 Task: Look for space in Balapulang, Indonesia from 1st August, 2023 to 5th August, 2023 for 3 adults, 1 child in price range Rs.13000 to Rs.20000. Place can be entire place with 2 bedrooms having 3 beds and 2 bathrooms. Property type can be flatguest house, hotel. Booking option can be shelf check-in. Required host language is English.
Action: Mouse moved to (472, 74)
Screenshot: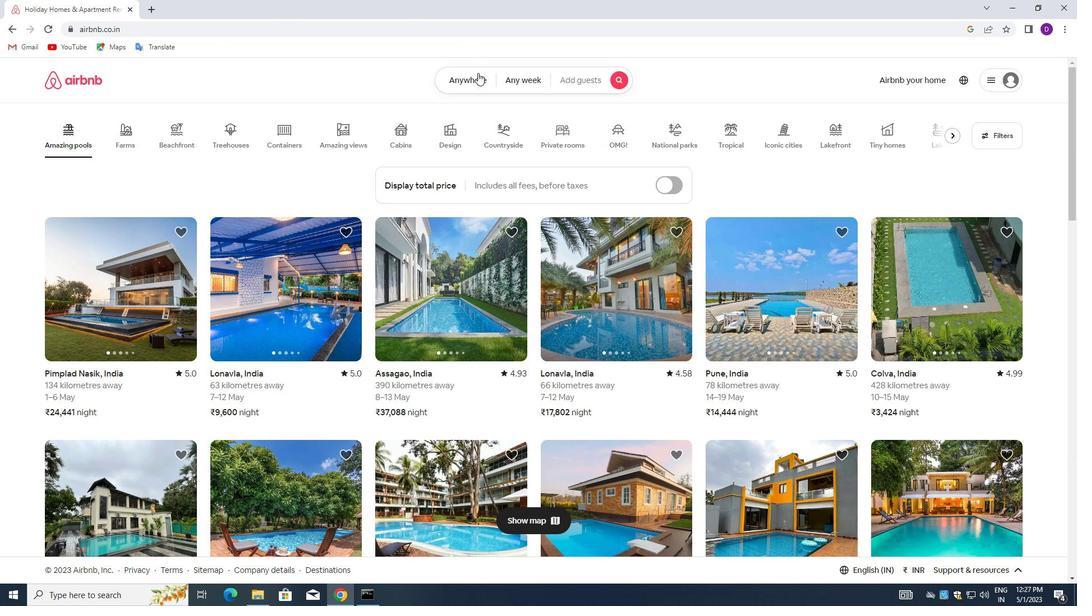 
Action: Mouse pressed left at (472, 74)
Screenshot: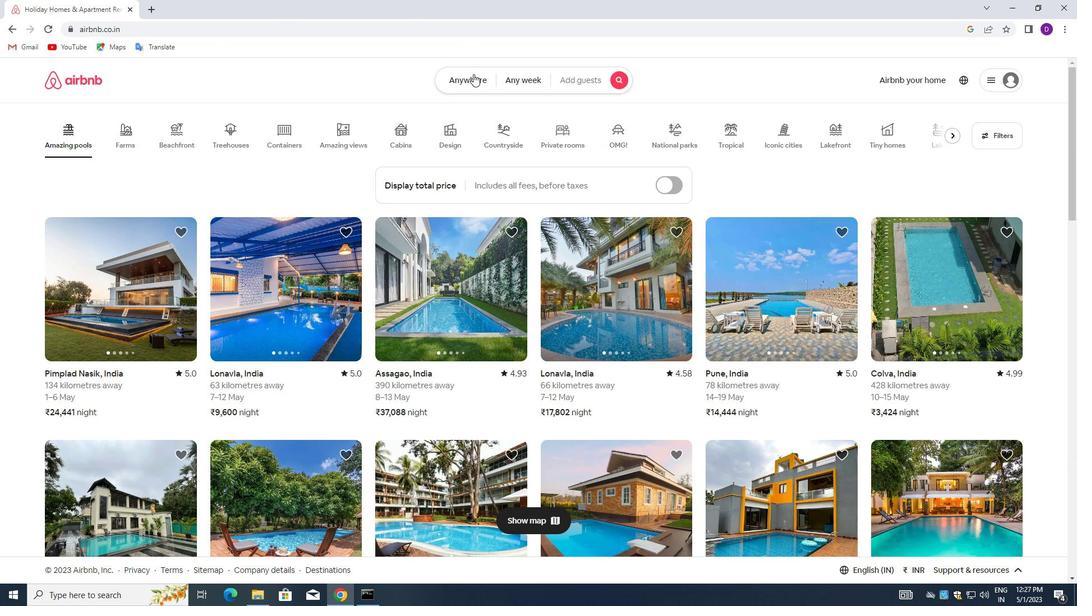 
Action: Mouse moved to (362, 128)
Screenshot: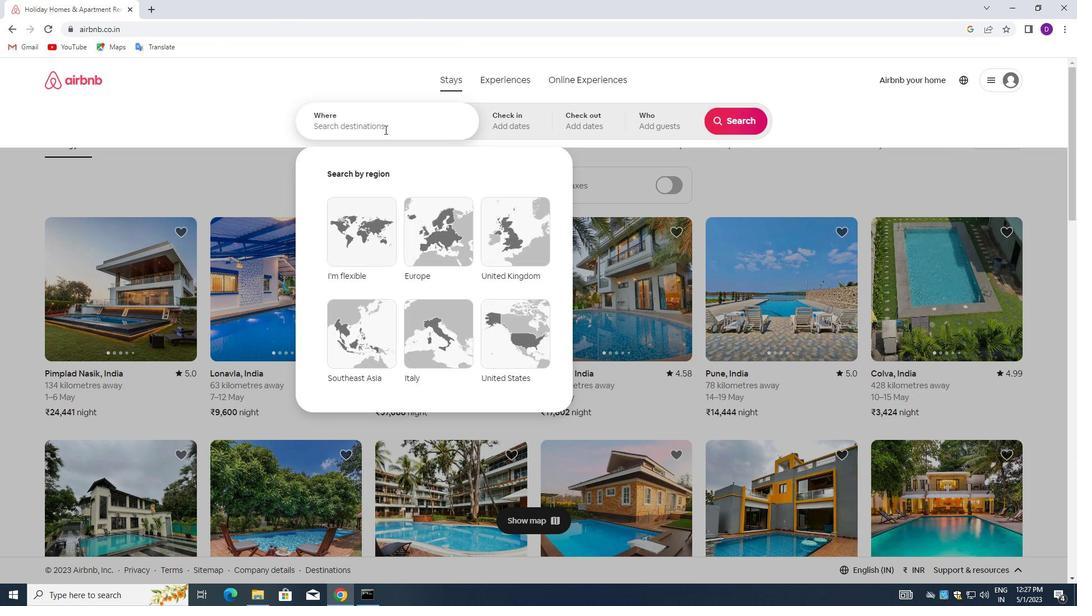 
Action: Mouse pressed left at (362, 128)
Screenshot: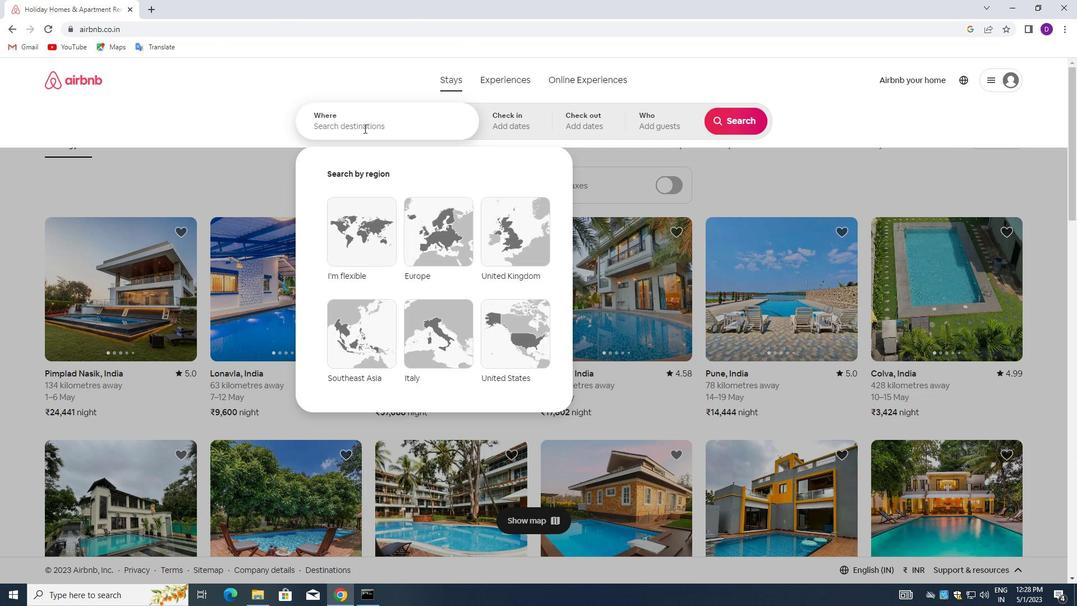 
Action: Key pressed <Key.shift>BALAPULANG,<Key.space><Key.shift>INDONESIA<Key.enter>
Screenshot: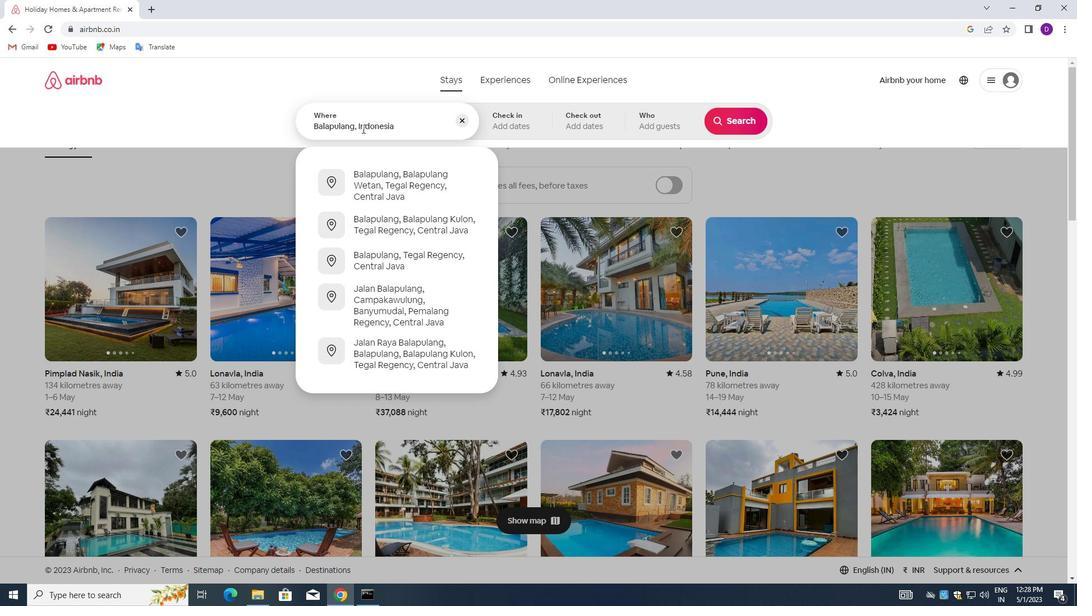 
Action: Mouse moved to (731, 212)
Screenshot: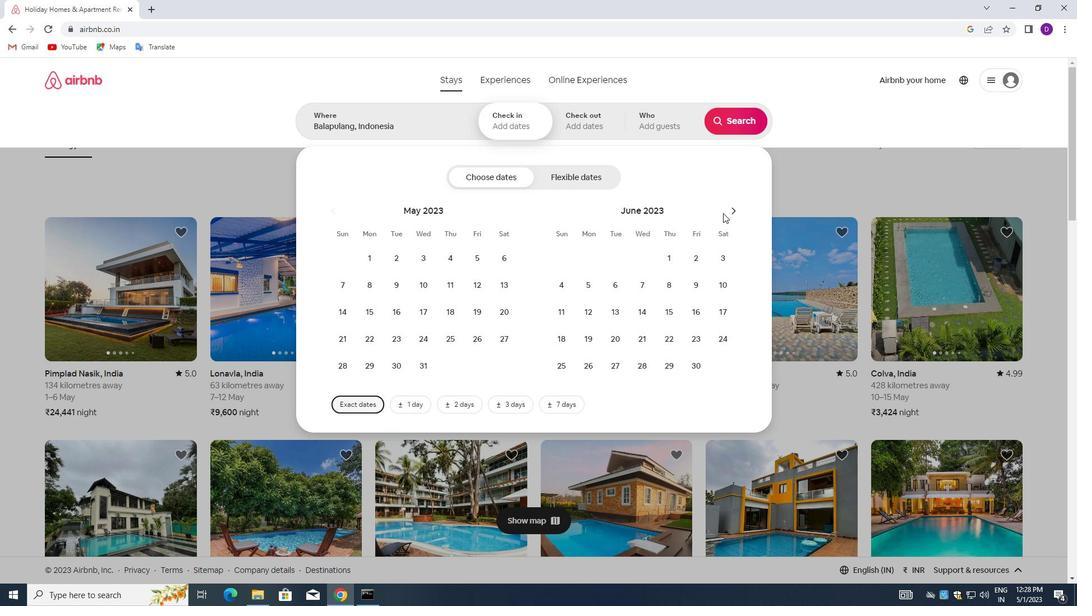 
Action: Mouse pressed left at (731, 212)
Screenshot: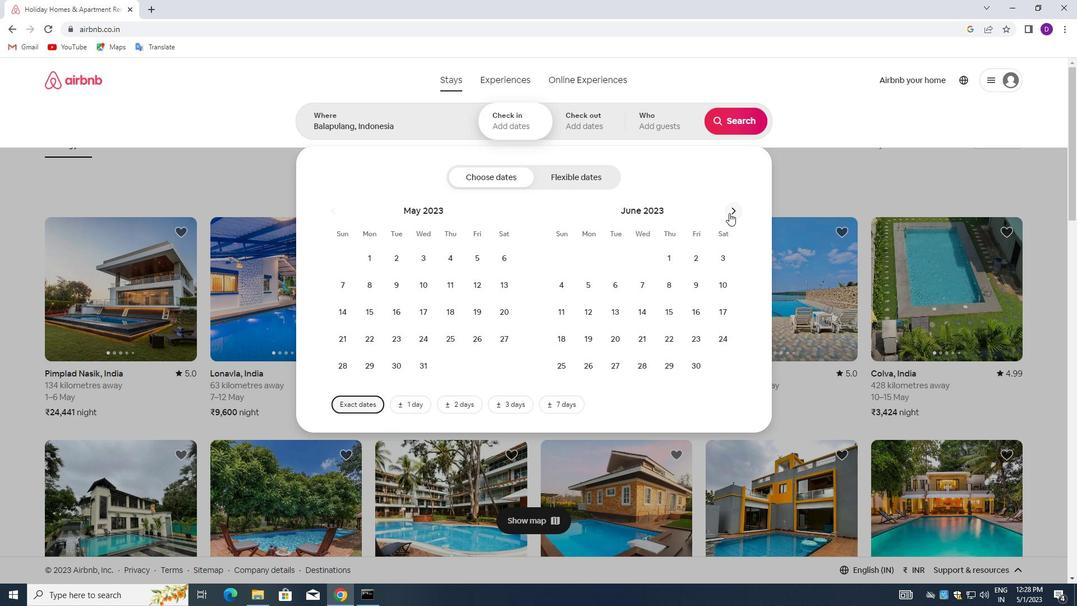 
Action: Mouse moved to (732, 212)
Screenshot: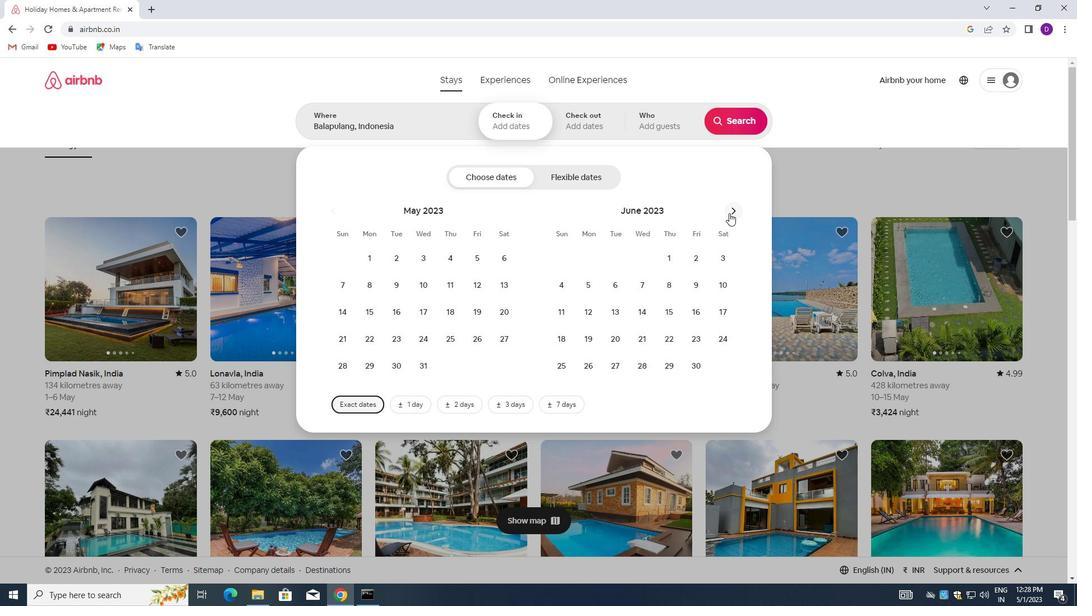 
Action: Mouse pressed left at (732, 212)
Screenshot: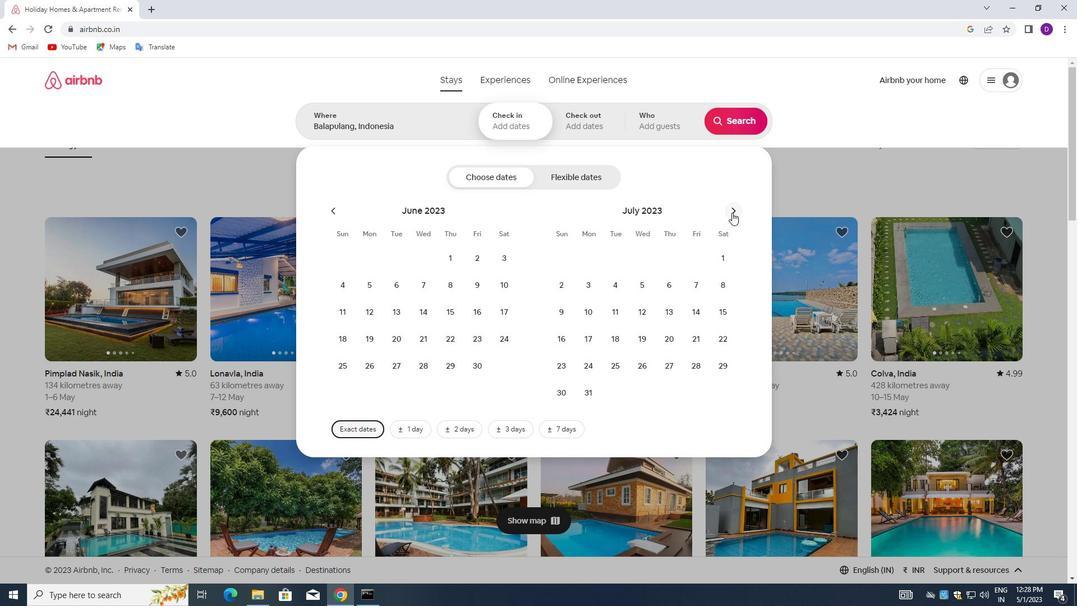 
Action: Mouse moved to (620, 254)
Screenshot: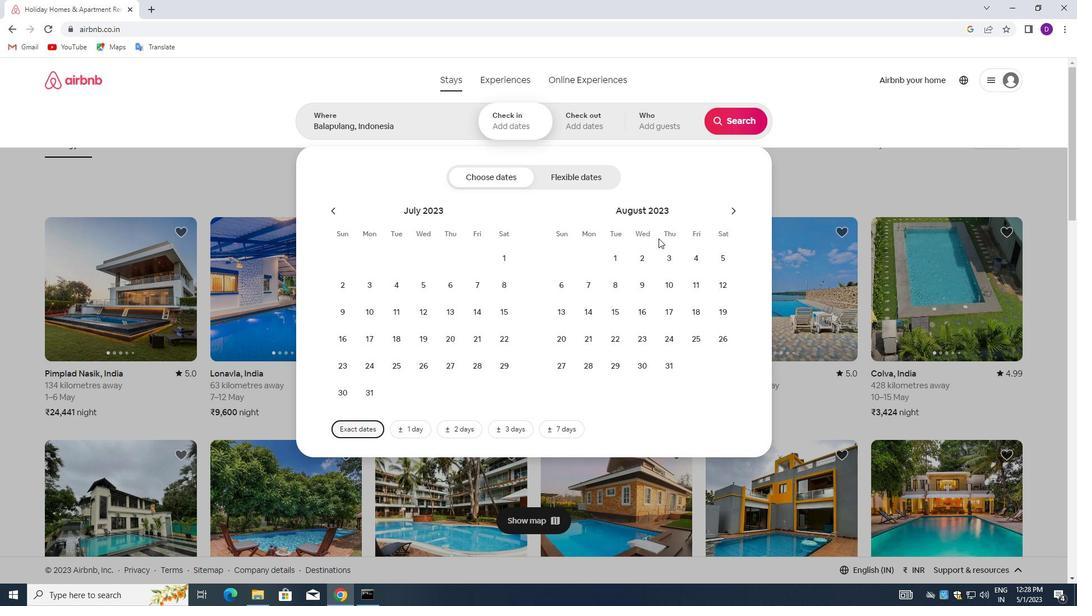 
Action: Mouse pressed left at (620, 254)
Screenshot: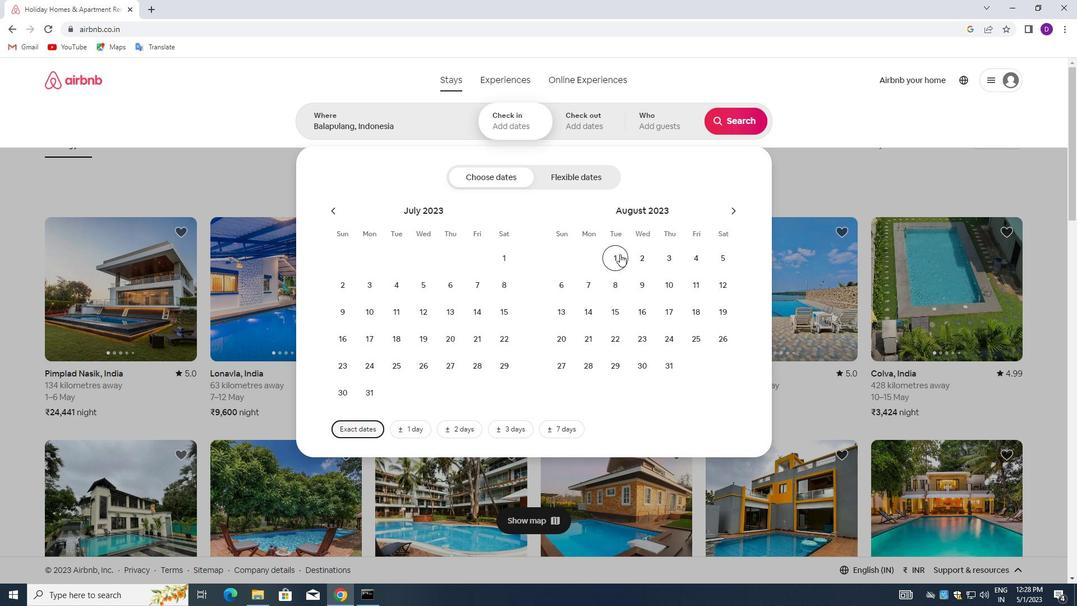 
Action: Mouse moved to (715, 259)
Screenshot: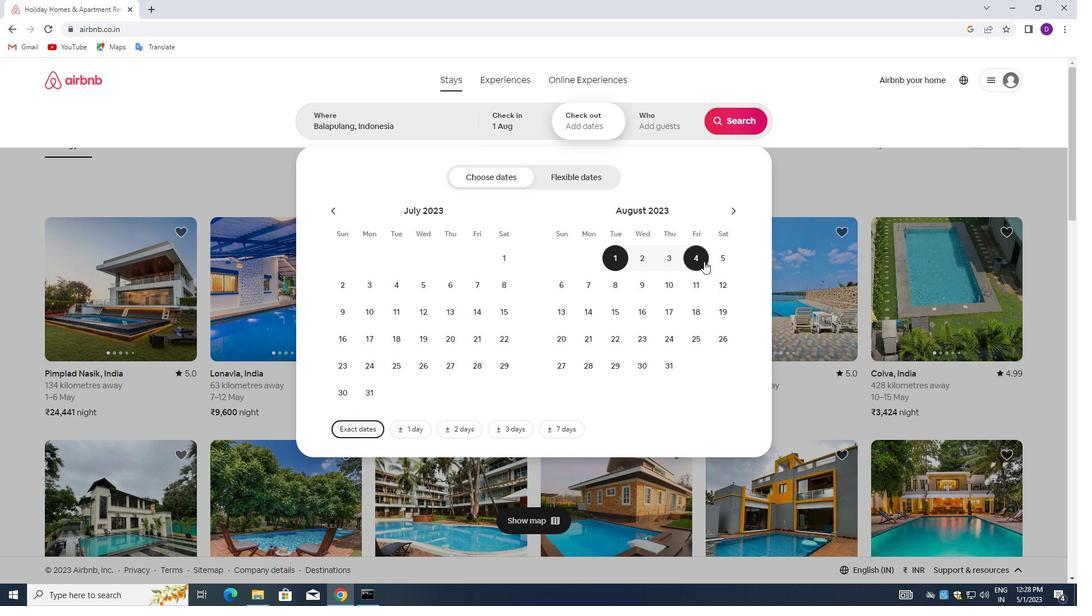 
Action: Mouse pressed left at (715, 259)
Screenshot: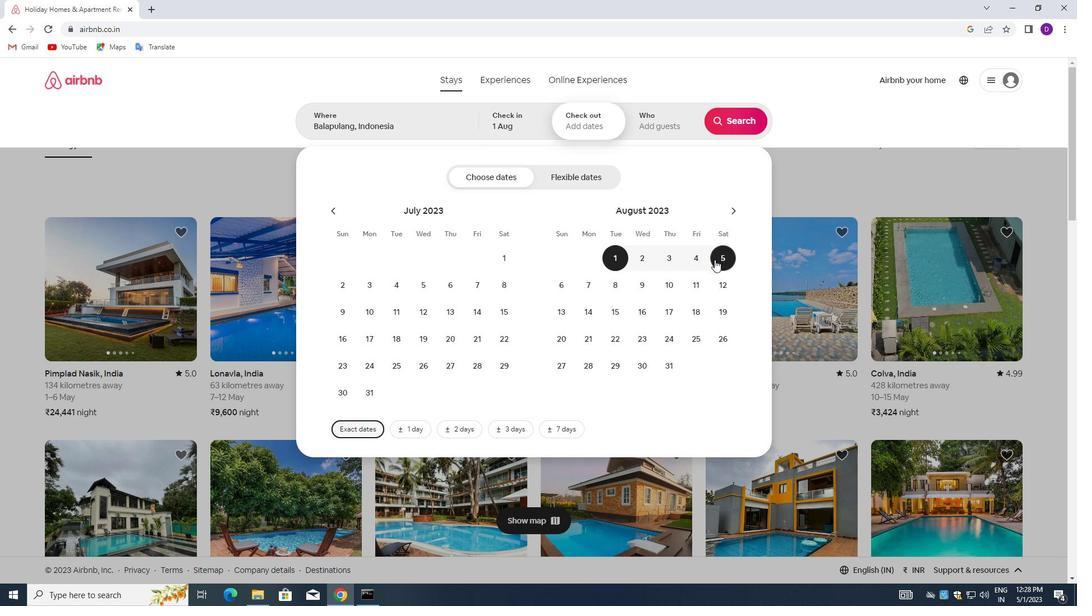 
Action: Mouse moved to (665, 129)
Screenshot: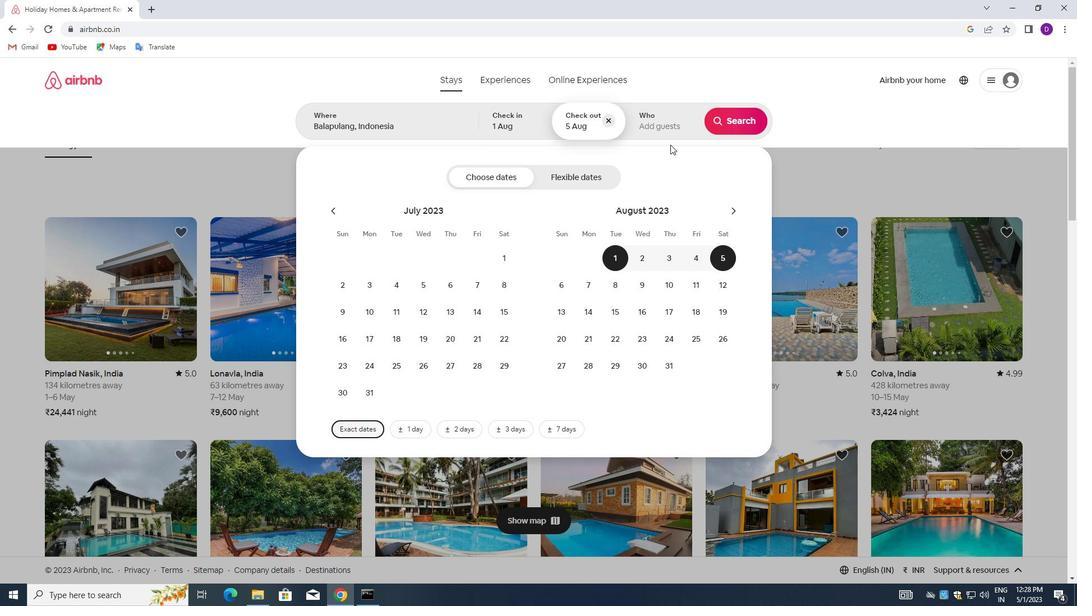 
Action: Mouse pressed left at (665, 129)
Screenshot: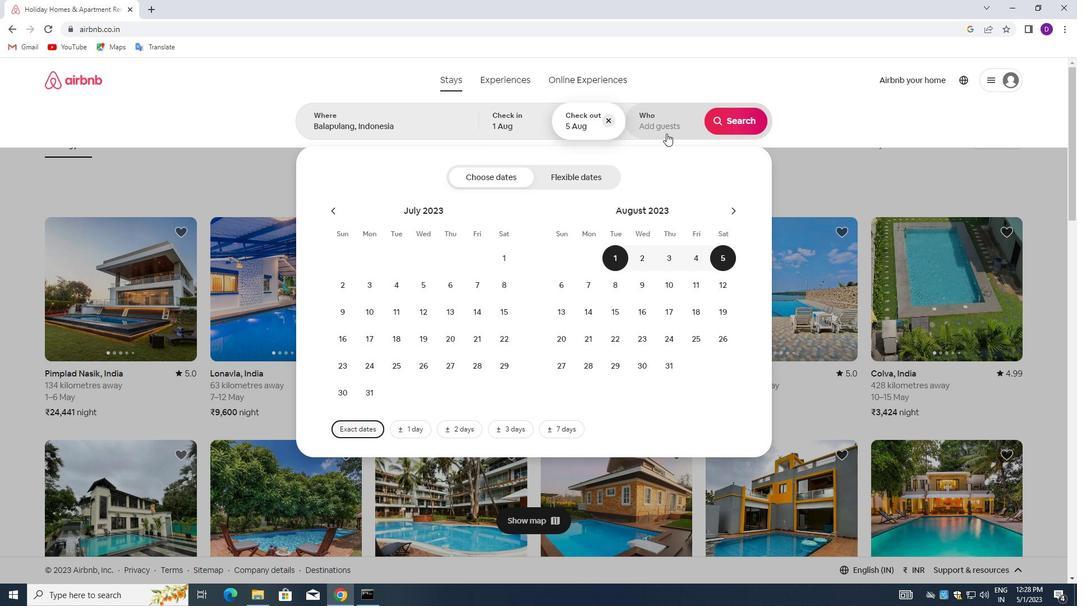 
Action: Mouse moved to (736, 179)
Screenshot: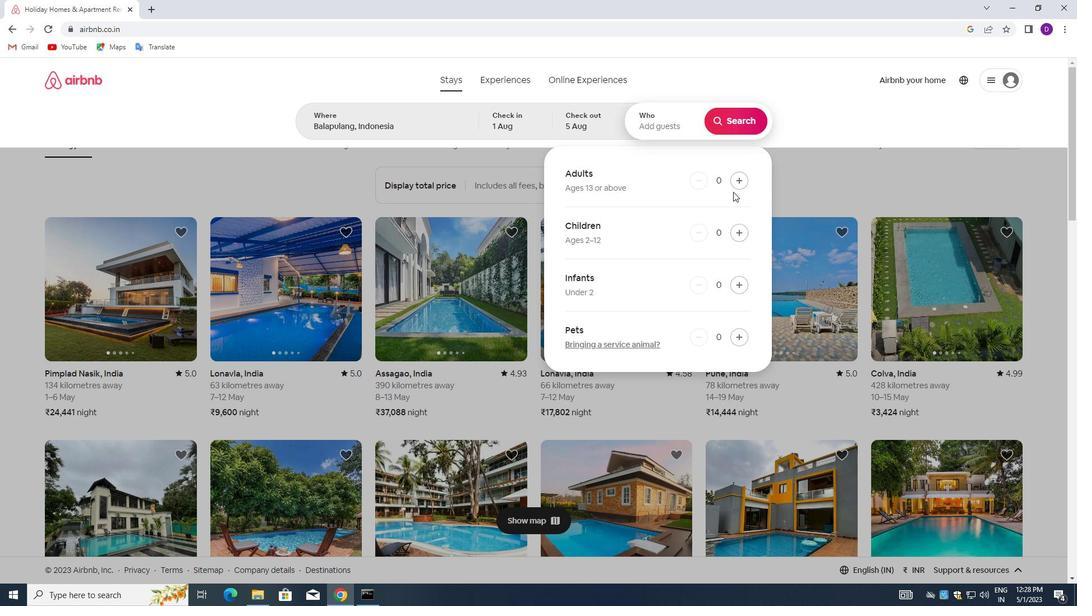 
Action: Mouse pressed left at (736, 179)
Screenshot: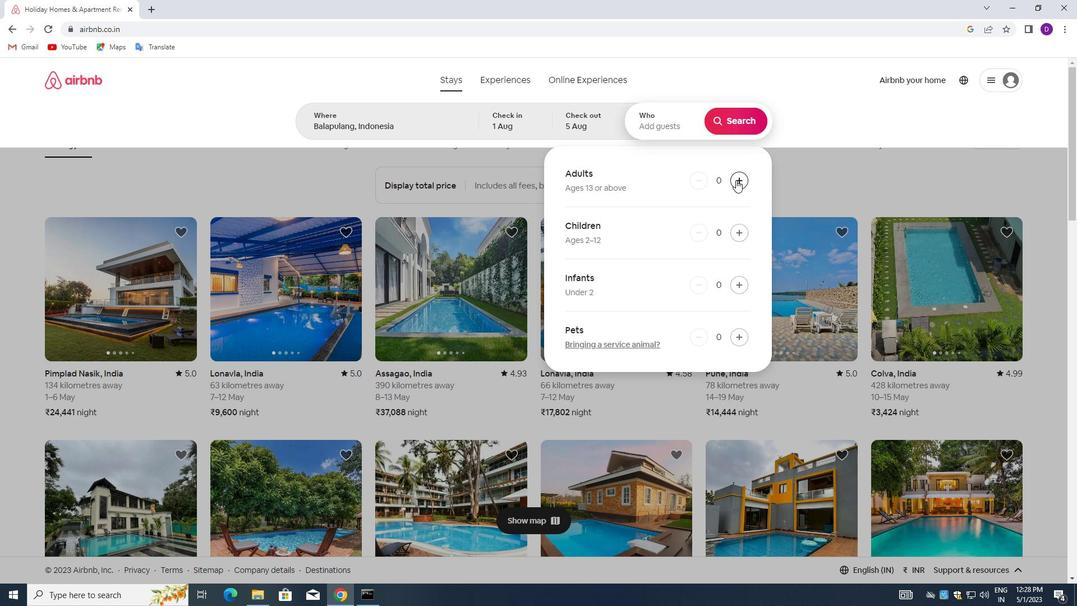 
Action: Mouse pressed left at (736, 179)
Screenshot: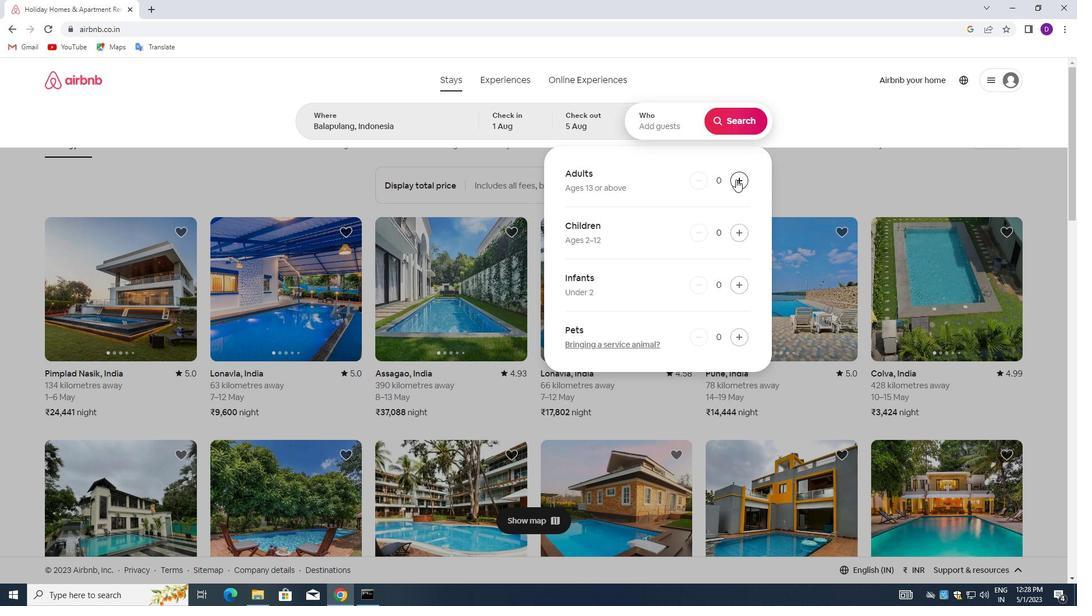 
Action: Mouse pressed left at (736, 179)
Screenshot: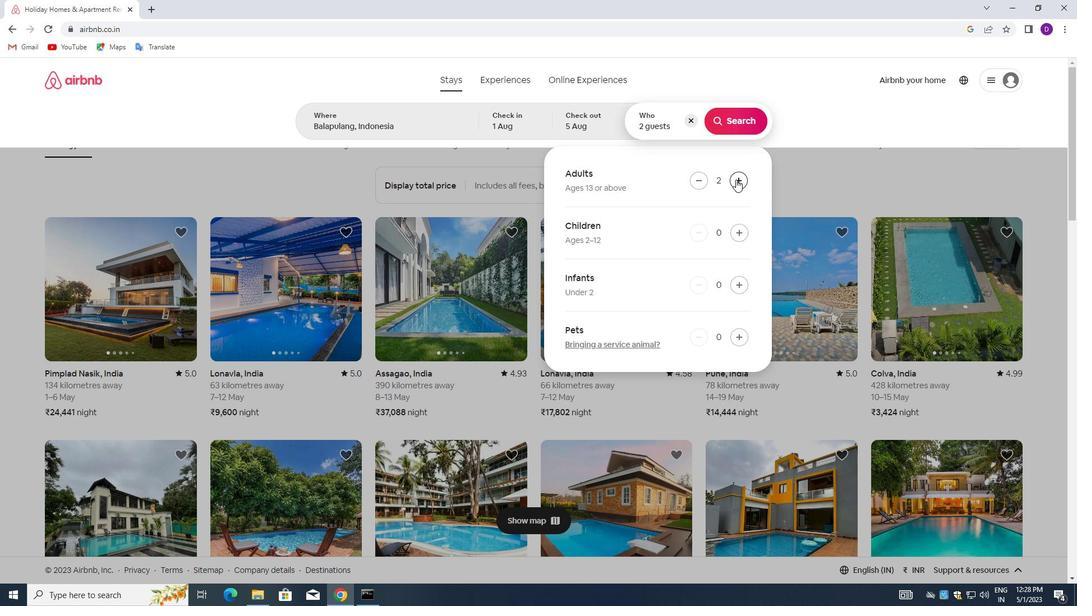 
Action: Mouse moved to (736, 226)
Screenshot: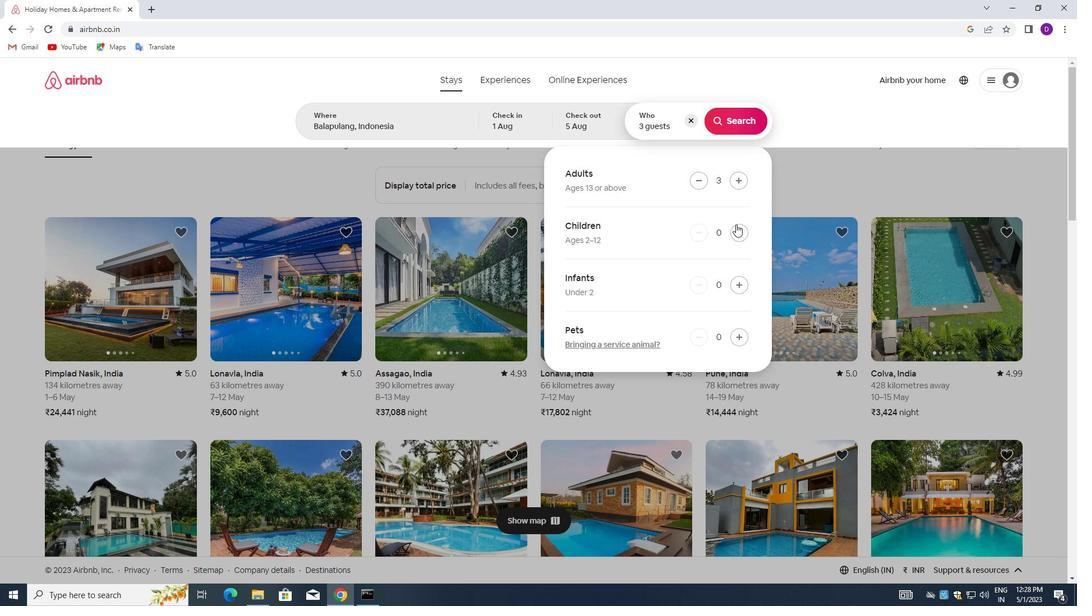 
Action: Mouse pressed left at (736, 226)
Screenshot: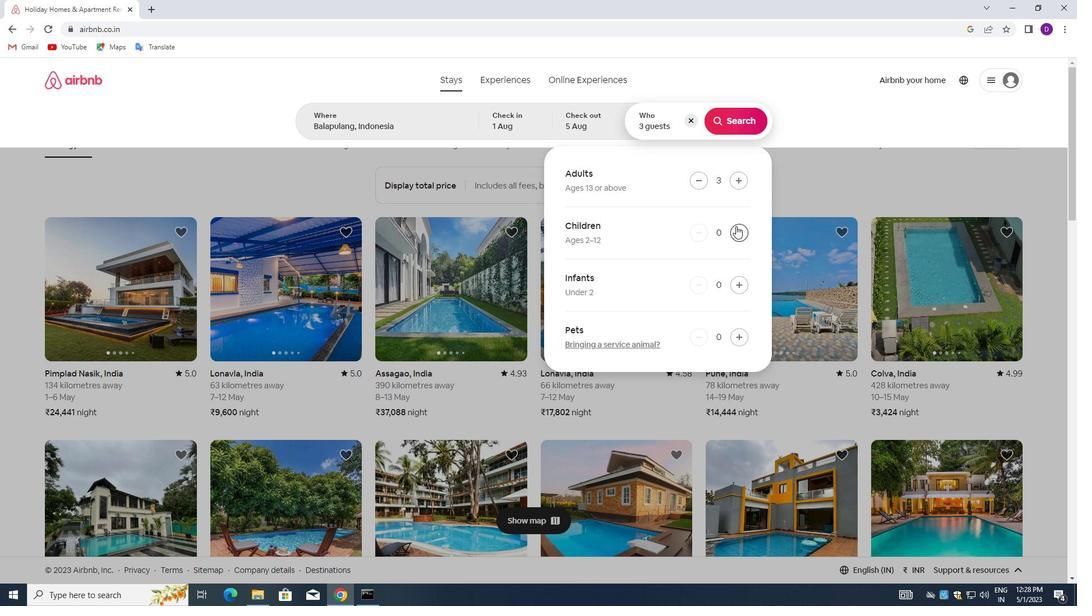 
Action: Mouse moved to (739, 122)
Screenshot: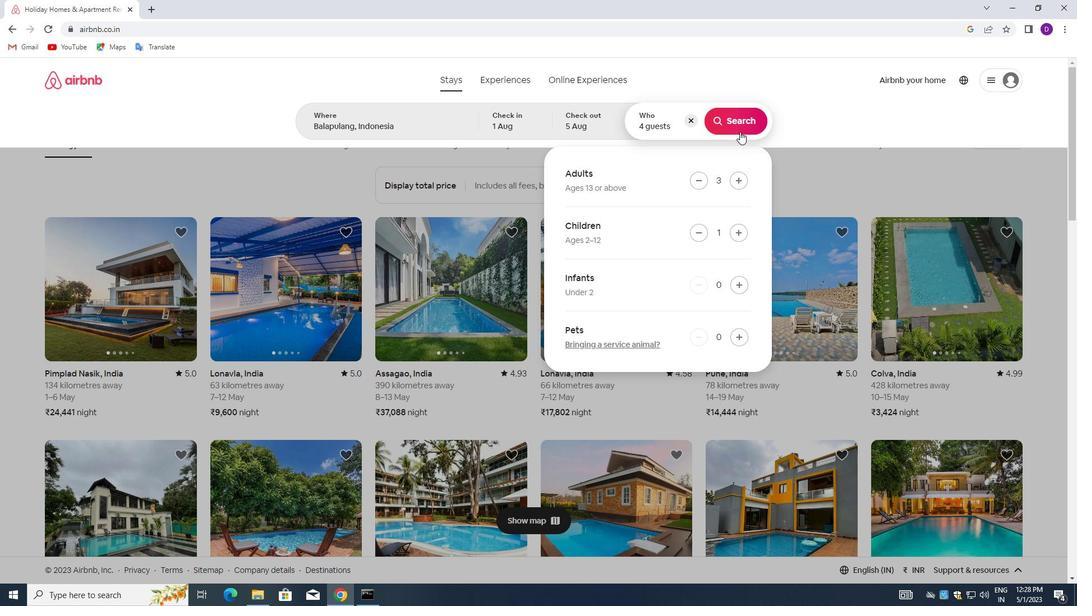 
Action: Mouse pressed left at (739, 122)
Screenshot: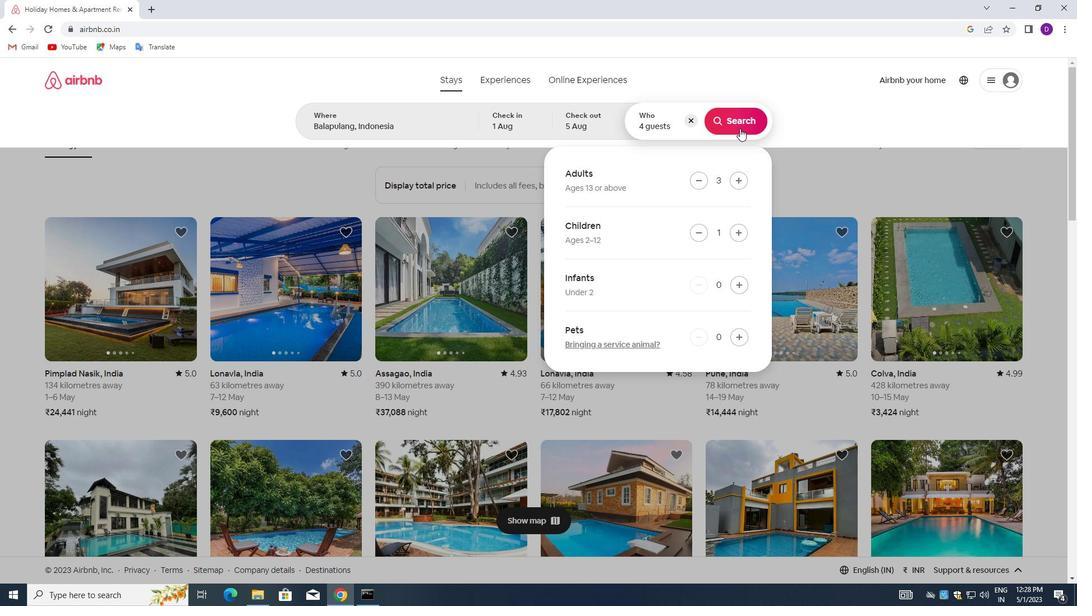 
Action: Mouse moved to (1023, 125)
Screenshot: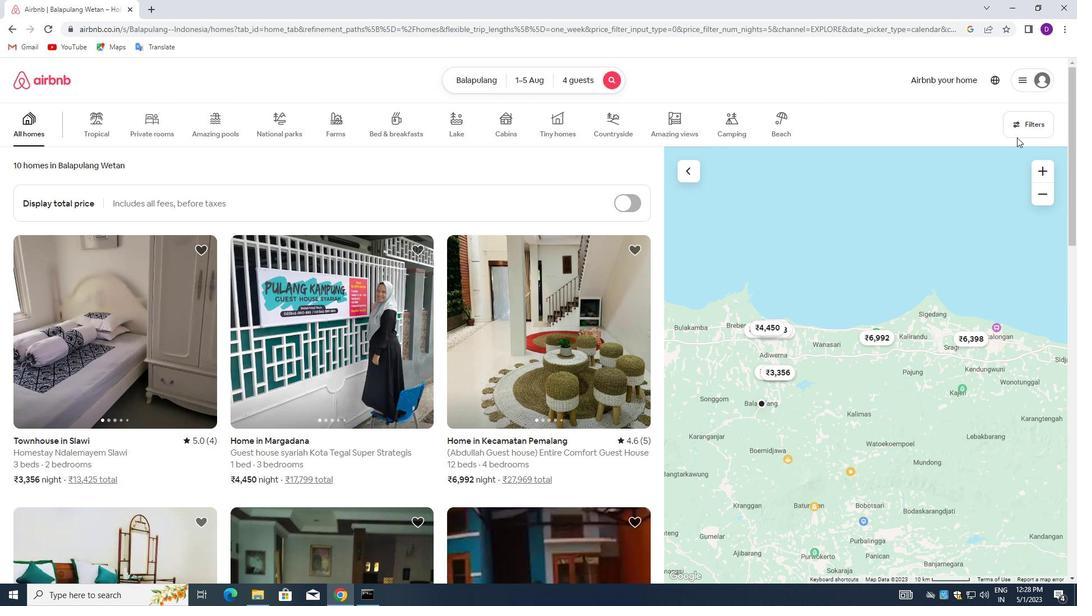 
Action: Mouse pressed left at (1023, 125)
Screenshot: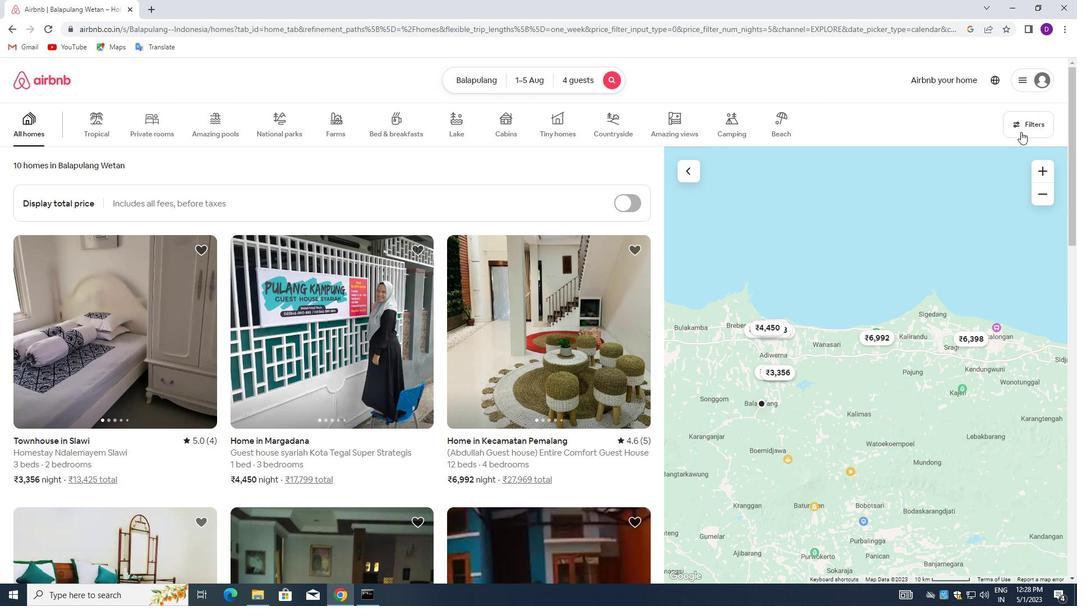 
Action: Mouse moved to (394, 266)
Screenshot: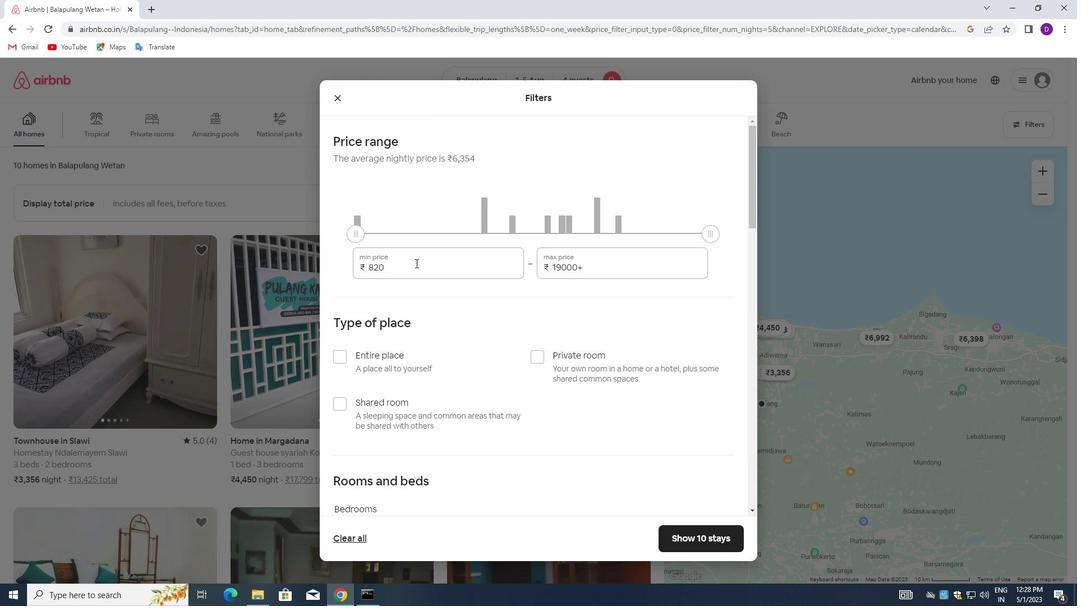 
Action: Mouse pressed left at (394, 266)
Screenshot: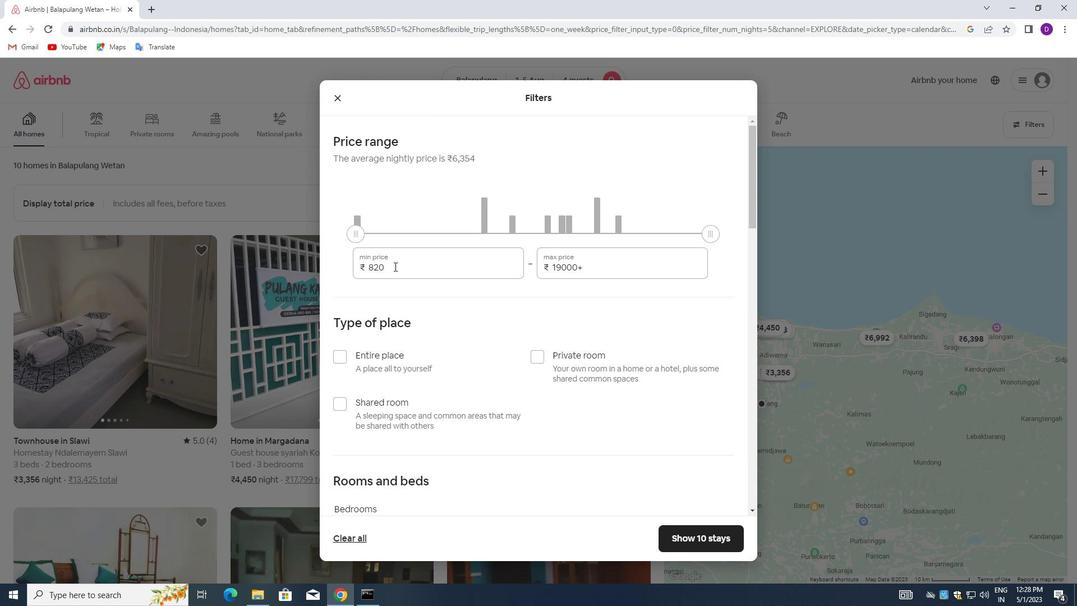 
Action: Mouse pressed left at (394, 266)
Screenshot: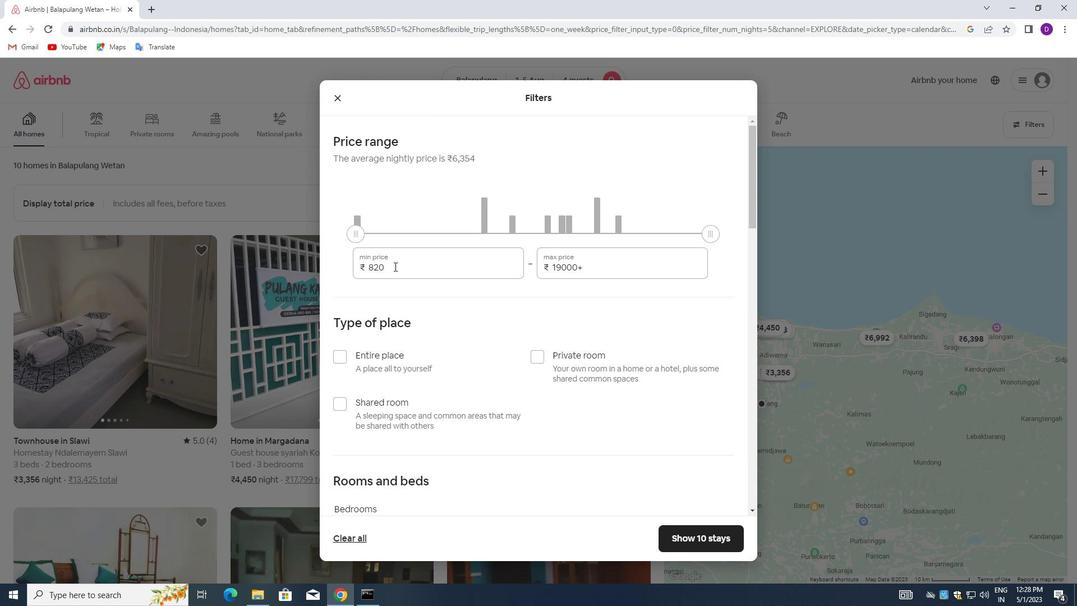 
Action: Key pressed 13000<Key.tab>20000
Screenshot: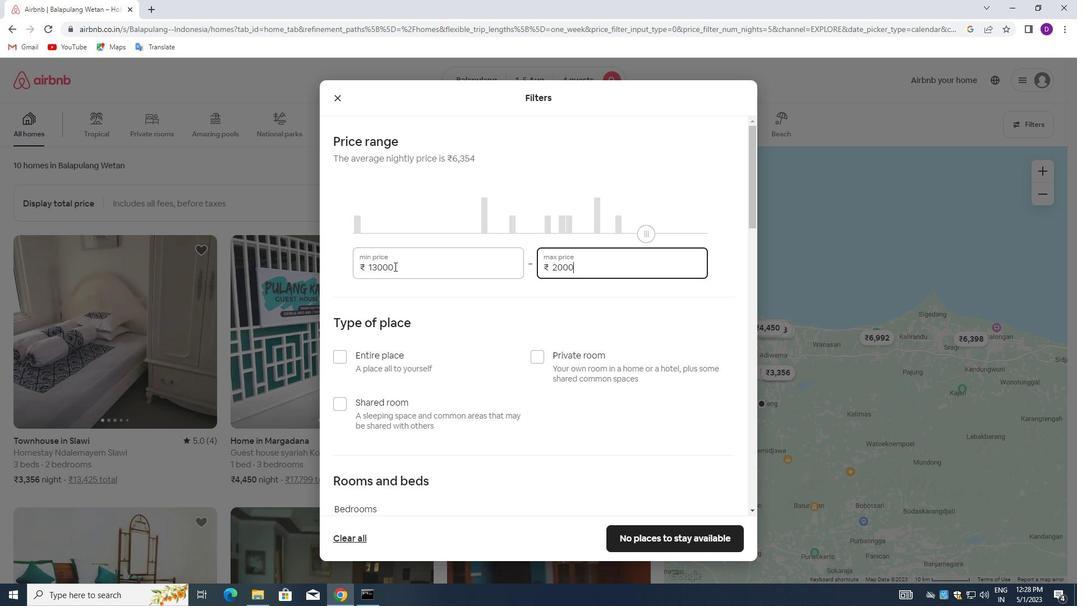 
Action: Mouse scrolled (394, 266) with delta (0, 0)
Screenshot: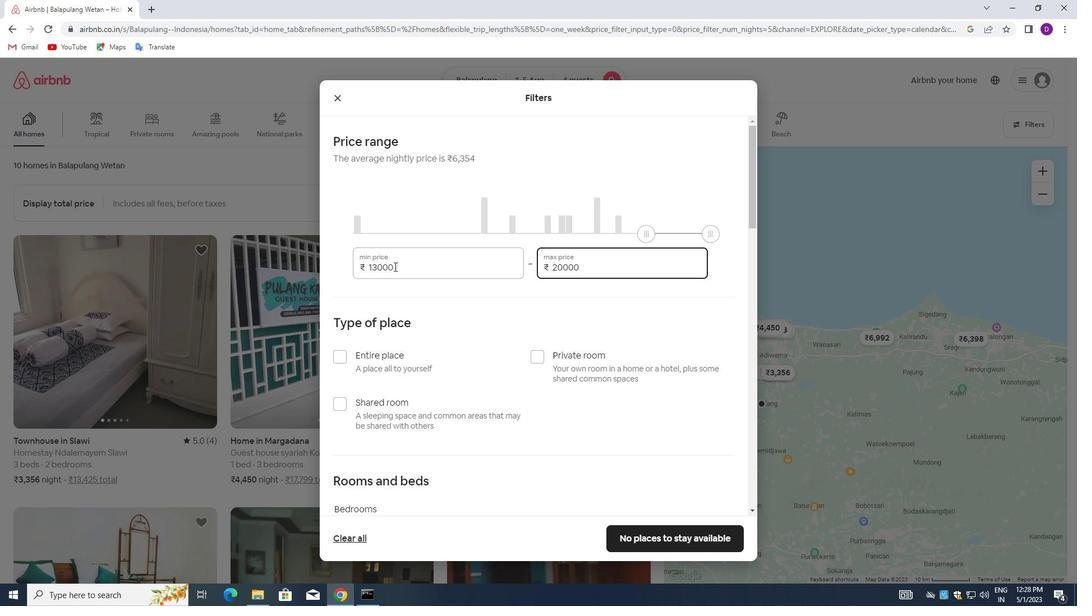
Action: Mouse scrolled (394, 266) with delta (0, 0)
Screenshot: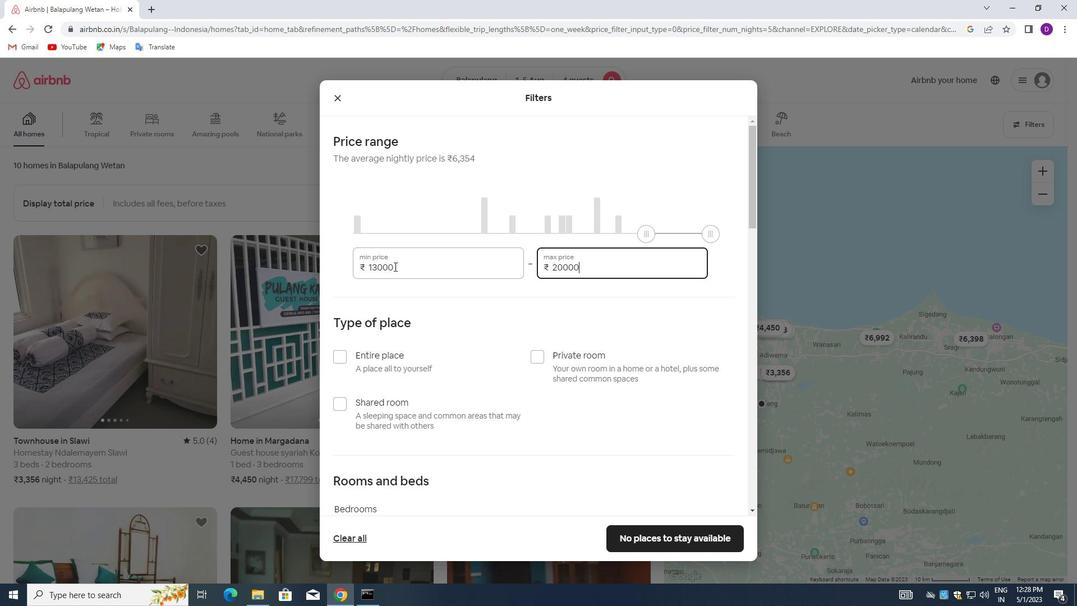 
Action: Mouse moved to (342, 245)
Screenshot: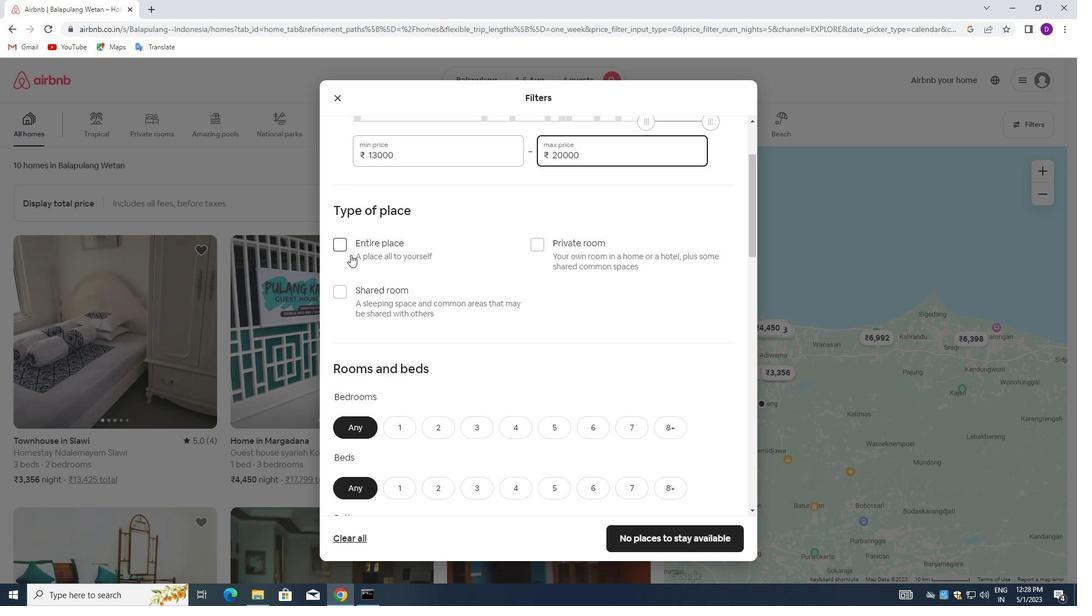 
Action: Mouse pressed left at (342, 245)
Screenshot: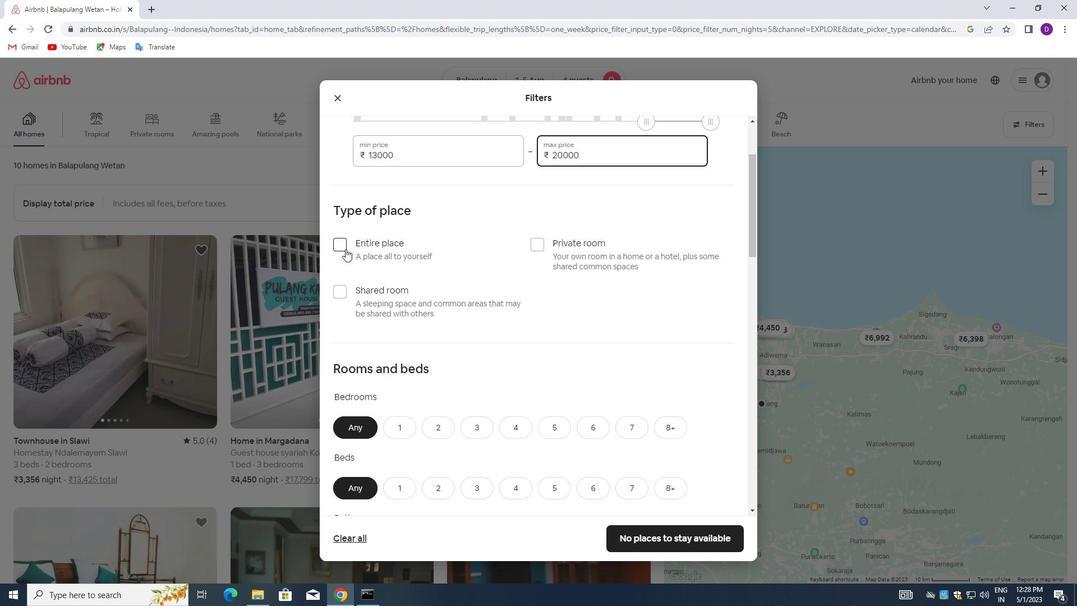 
Action: Mouse moved to (488, 304)
Screenshot: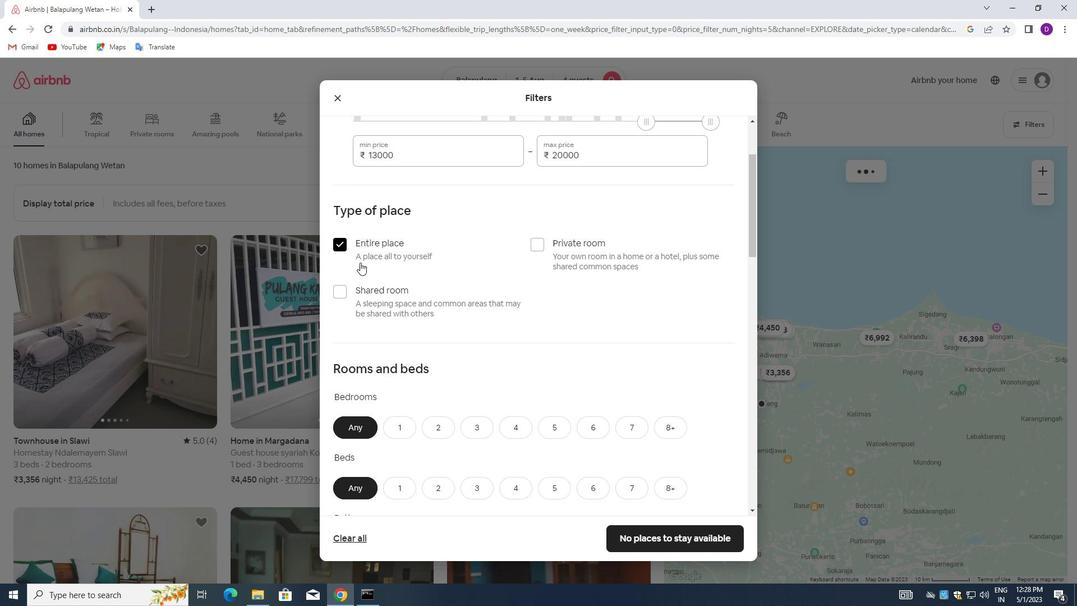
Action: Mouse scrolled (488, 304) with delta (0, 0)
Screenshot: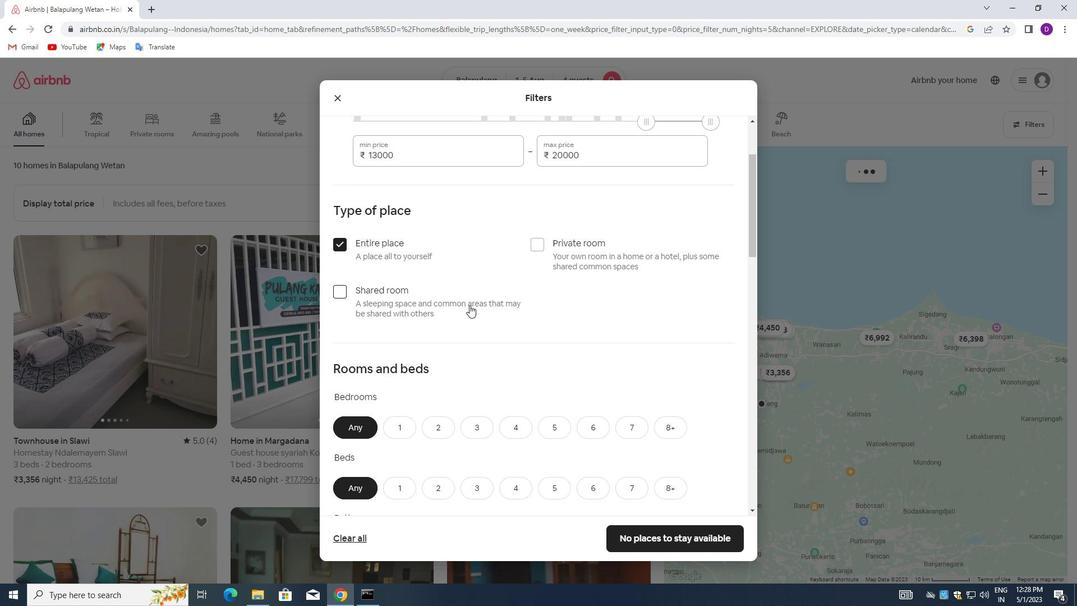 
Action: Mouse moved to (488, 304)
Screenshot: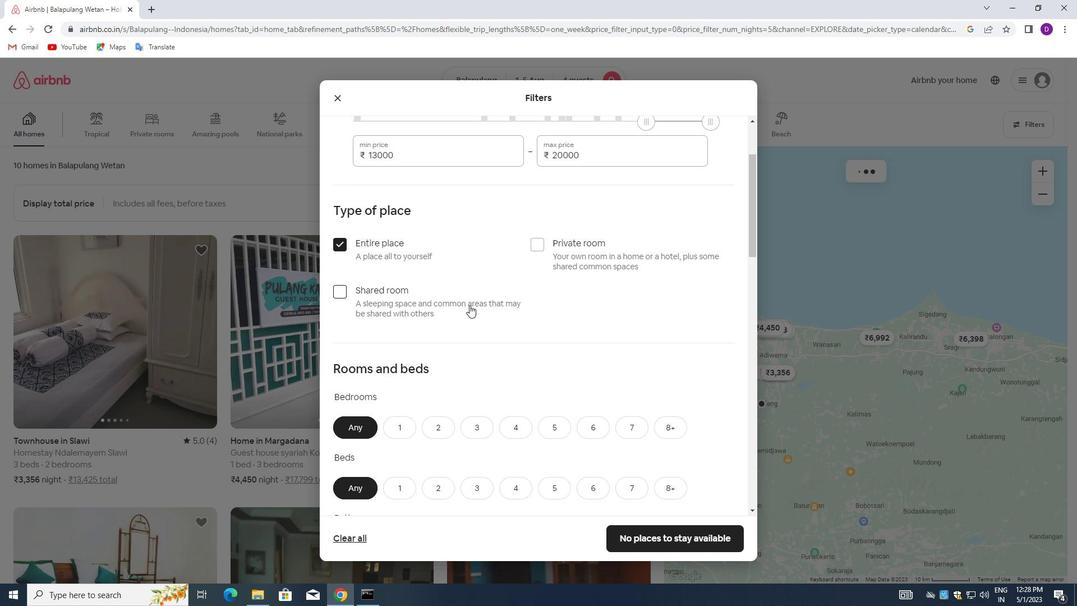 
Action: Mouse scrolled (488, 304) with delta (0, 0)
Screenshot: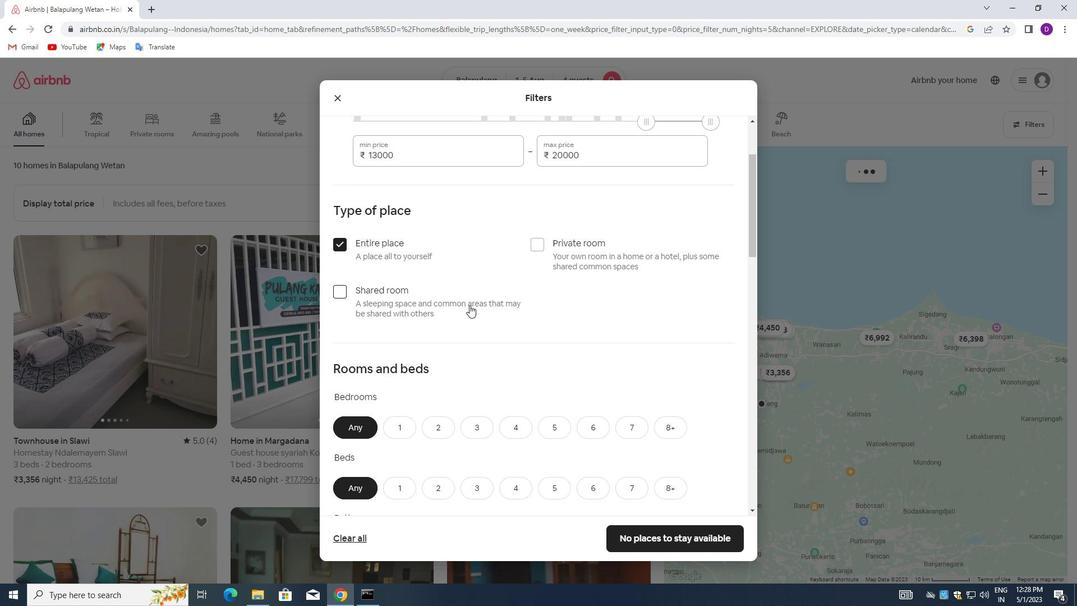 
Action: Mouse moved to (488, 305)
Screenshot: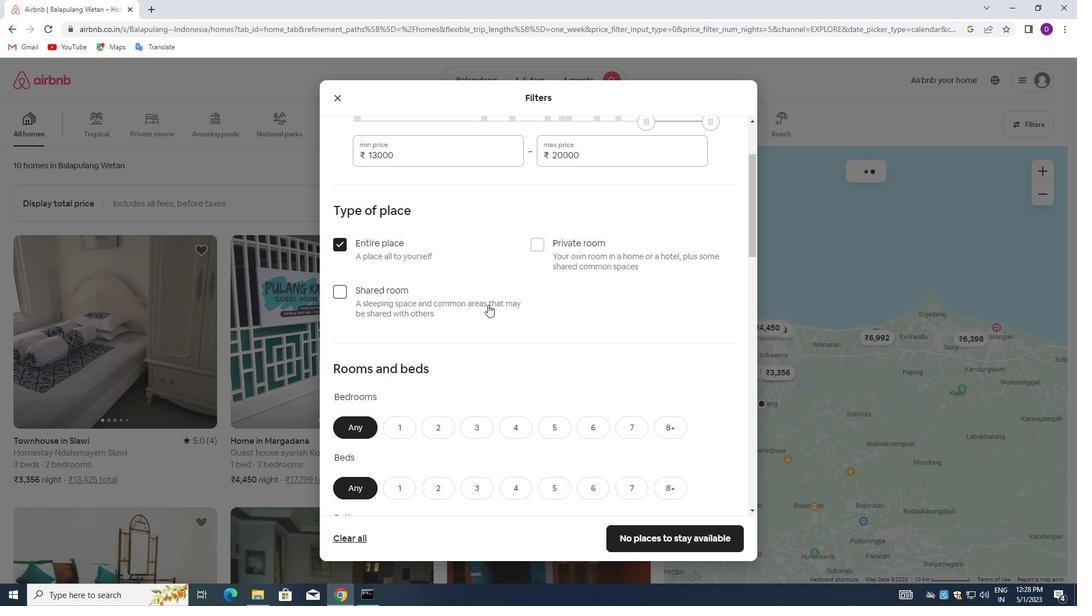 
Action: Mouse scrolled (488, 304) with delta (0, 0)
Screenshot: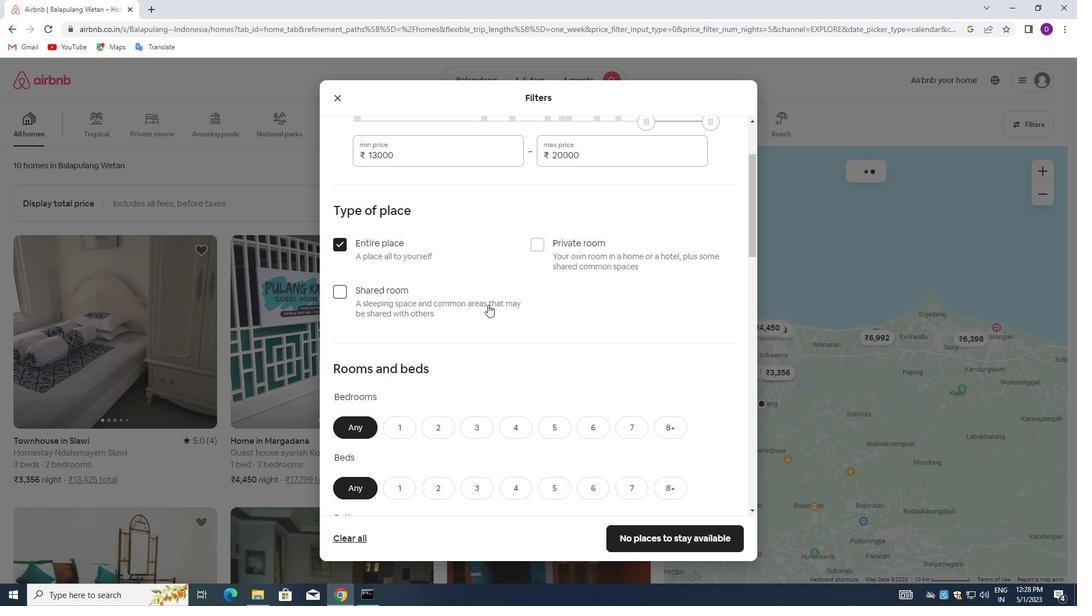 
Action: Mouse moved to (434, 260)
Screenshot: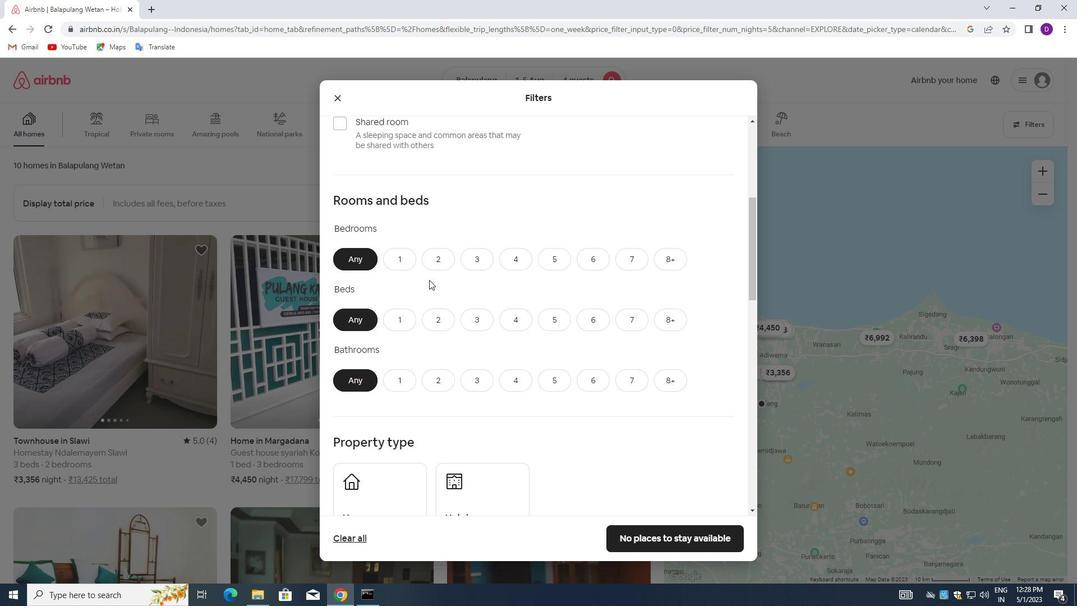
Action: Mouse pressed left at (434, 260)
Screenshot: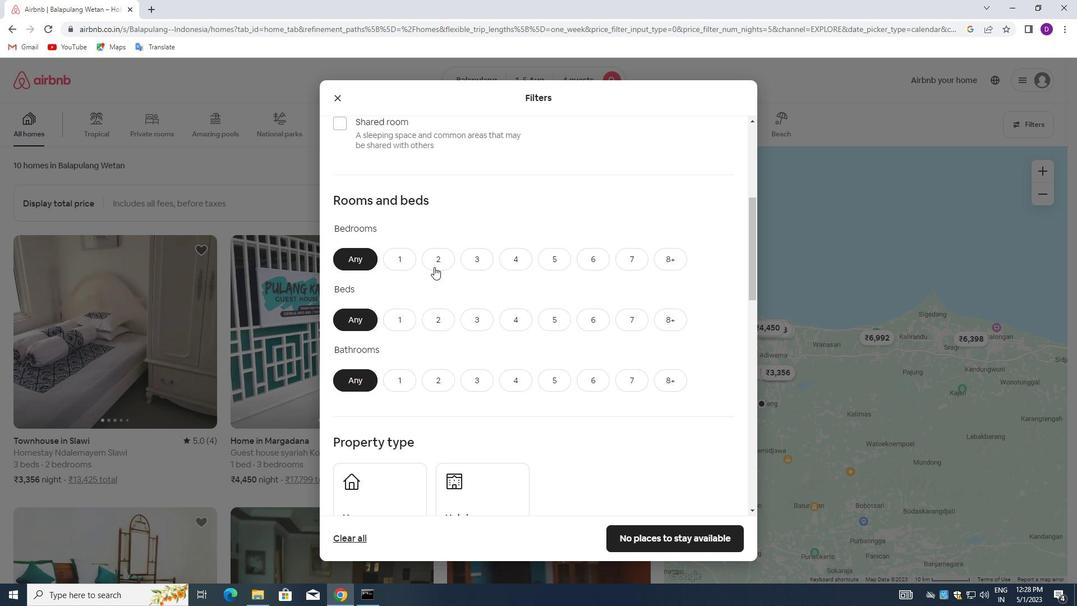 
Action: Mouse moved to (472, 316)
Screenshot: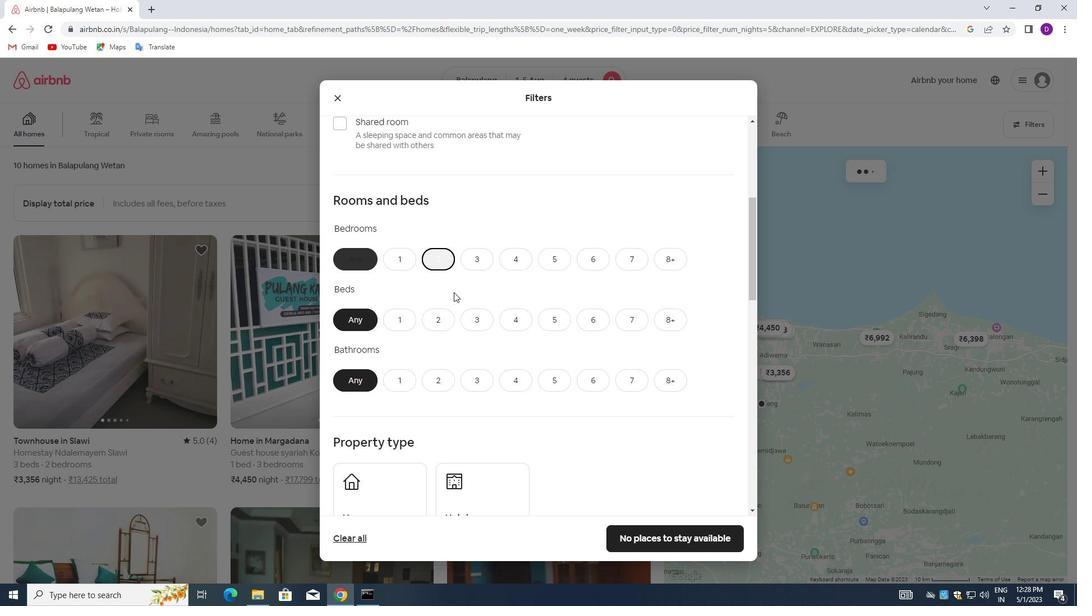 
Action: Mouse pressed left at (472, 316)
Screenshot: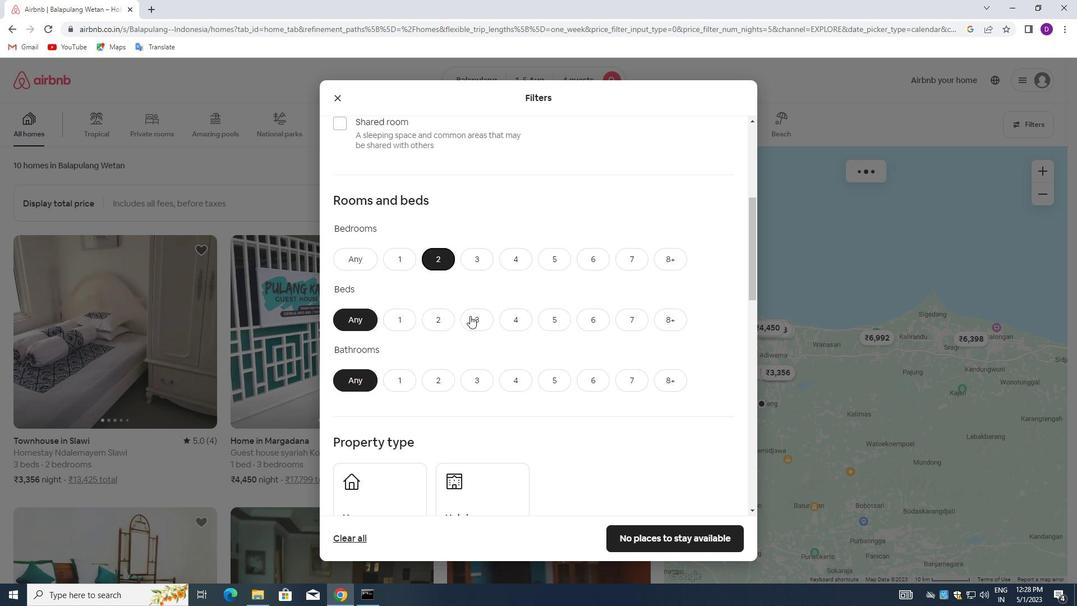 
Action: Mouse moved to (430, 381)
Screenshot: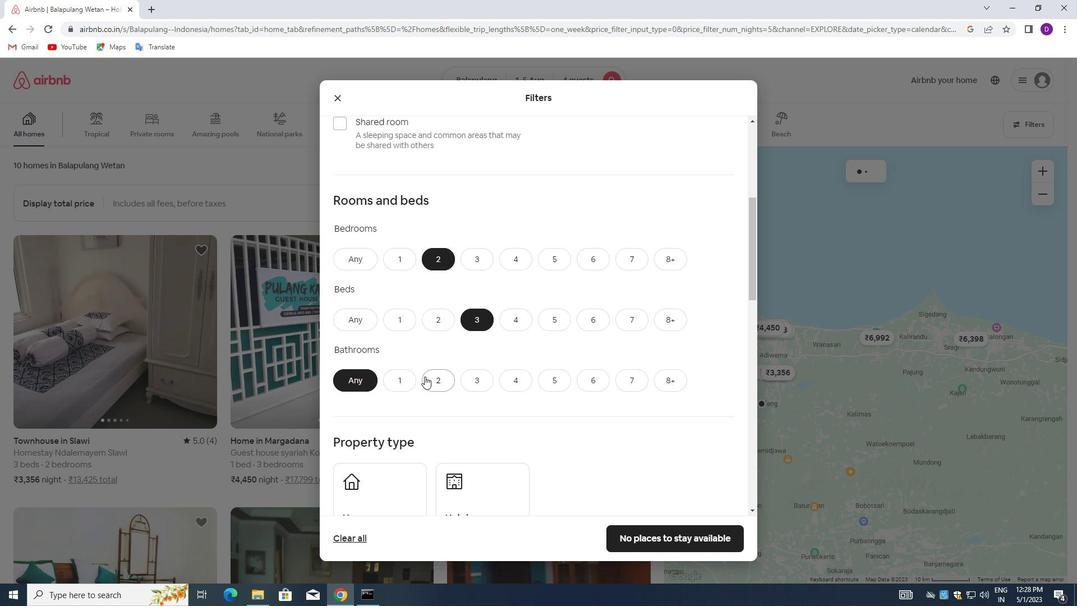 
Action: Mouse pressed left at (430, 381)
Screenshot: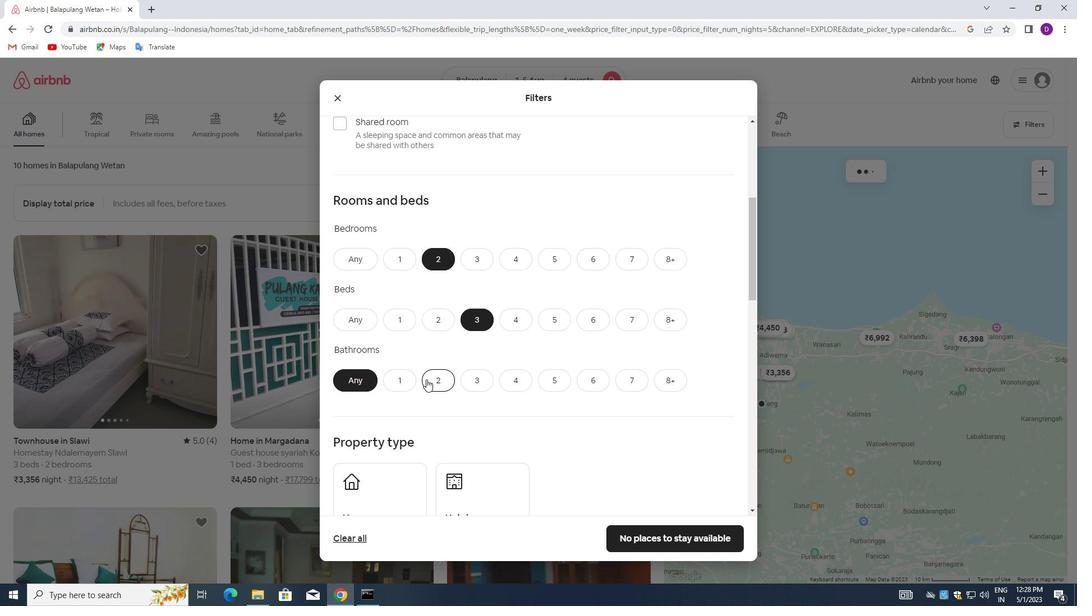 
Action: Mouse moved to (433, 378)
Screenshot: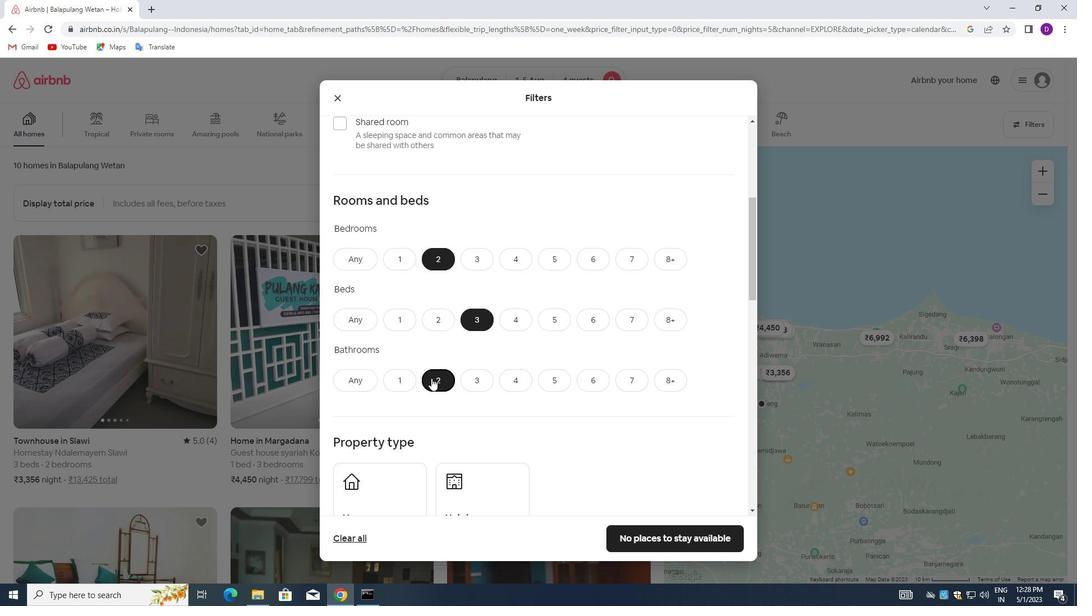 
Action: Mouse scrolled (433, 377) with delta (0, 0)
Screenshot: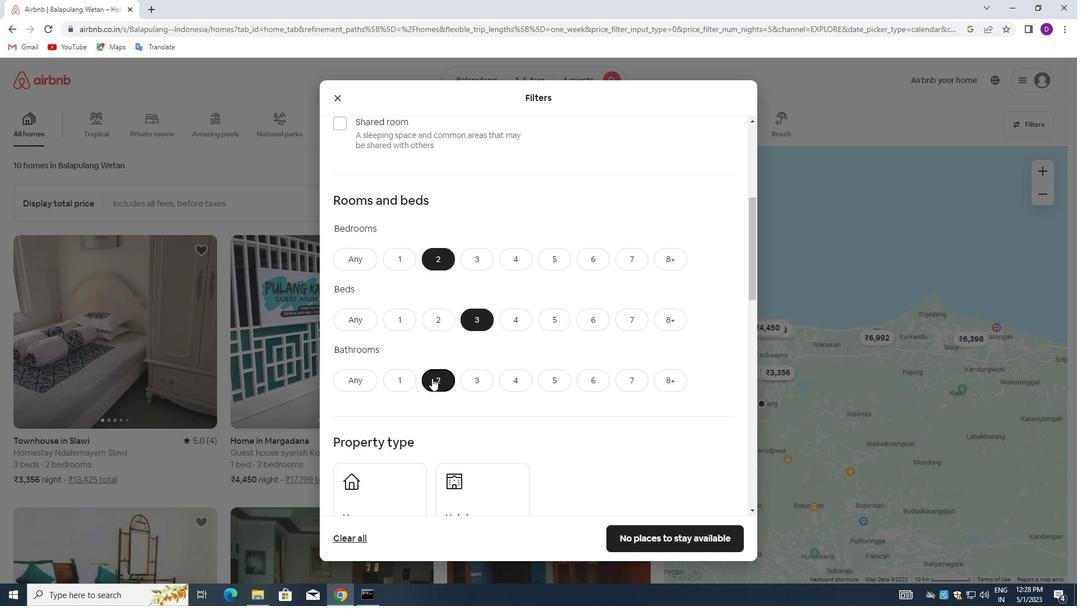
Action: Mouse scrolled (433, 377) with delta (0, 0)
Screenshot: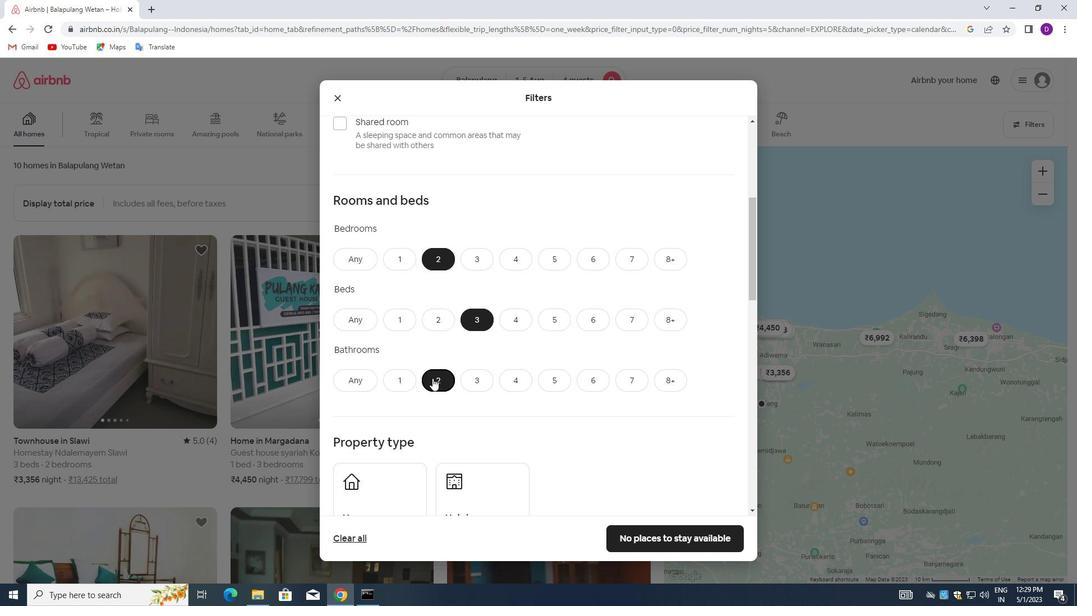 
Action: Mouse moved to (463, 386)
Screenshot: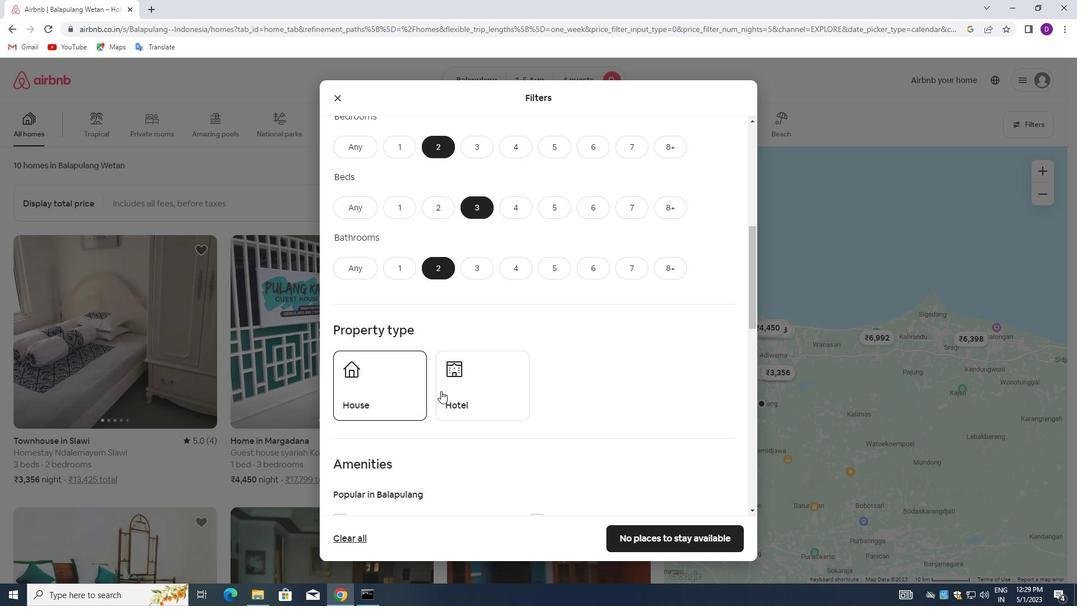 
Action: Mouse pressed left at (463, 386)
Screenshot: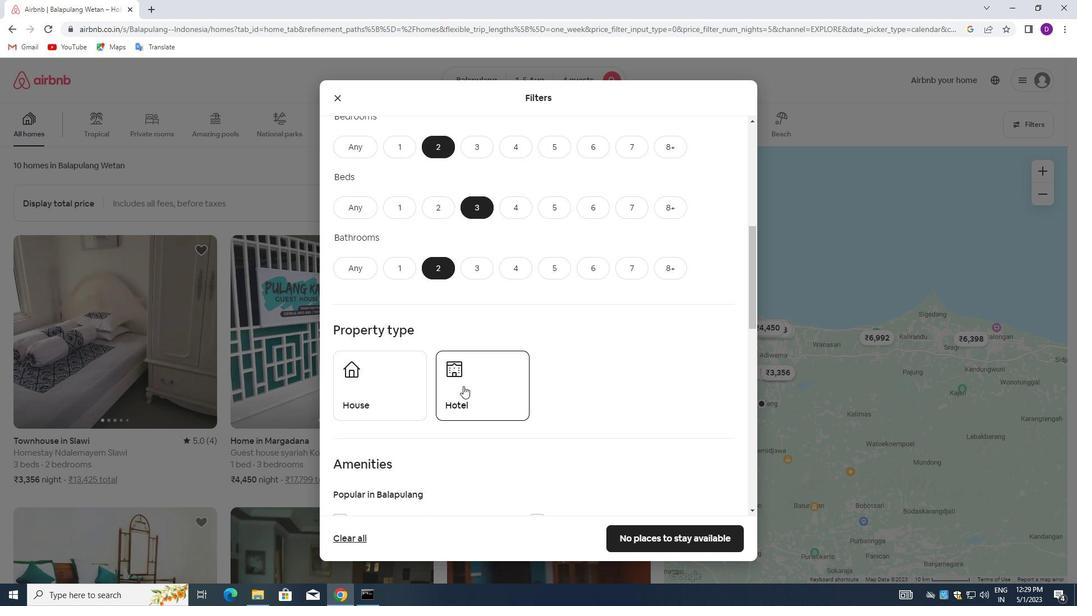 
Action: Mouse moved to (572, 366)
Screenshot: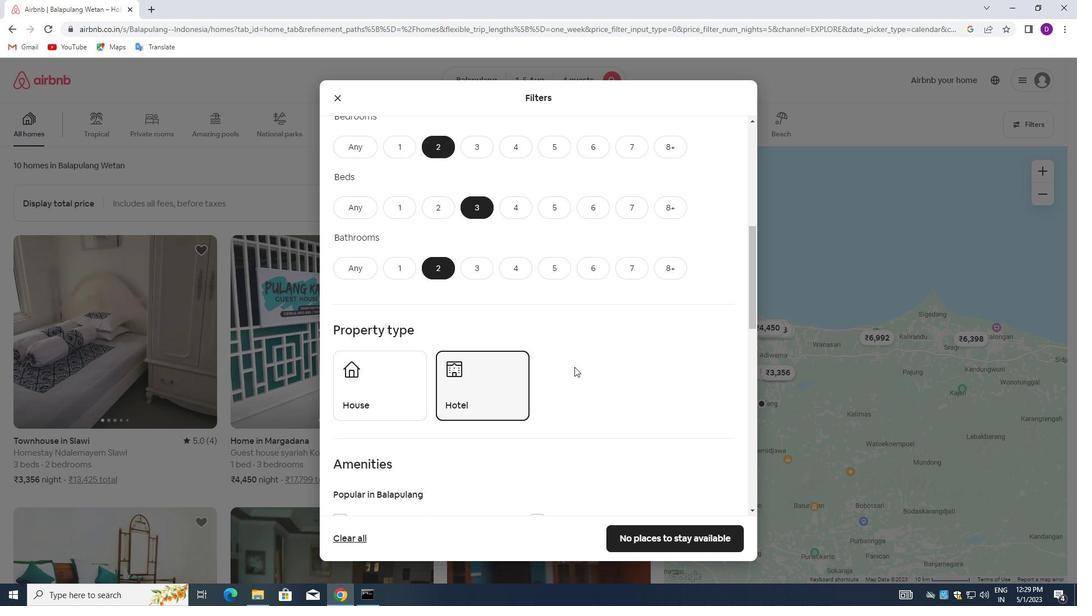 
Action: Mouse scrolled (572, 365) with delta (0, 0)
Screenshot: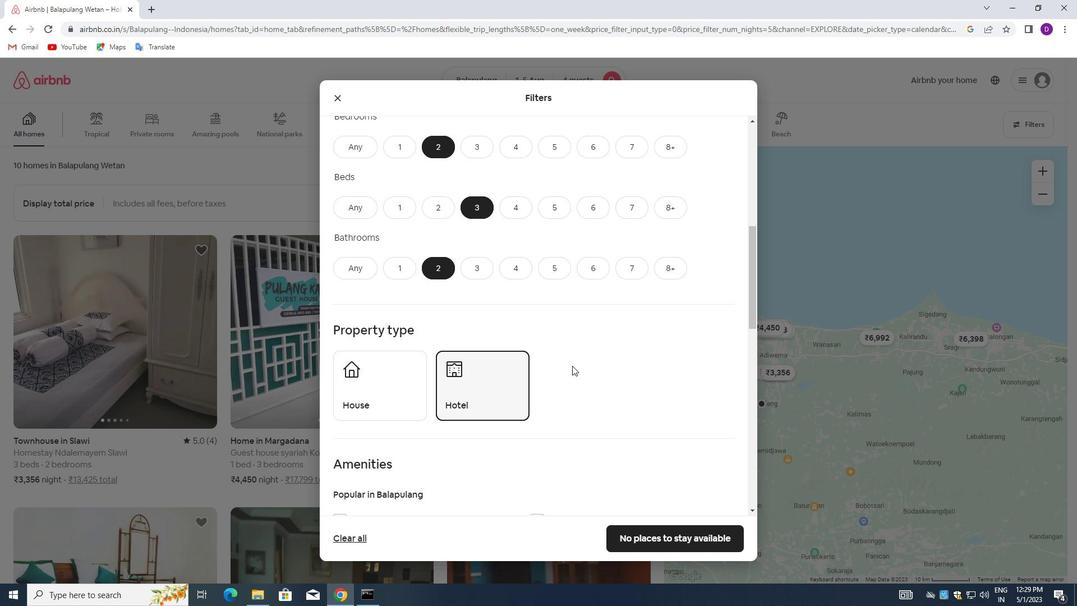 
Action: Mouse scrolled (572, 365) with delta (0, 0)
Screenshot: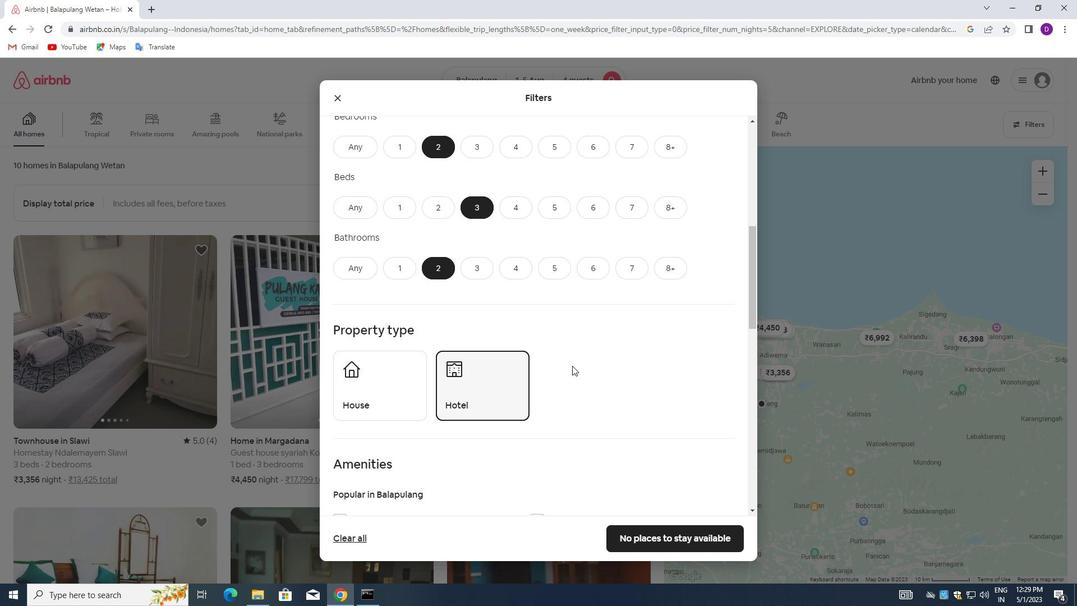 
Action: Mouse scrolled (572, 365) with delta (0, 0)
Screenshot: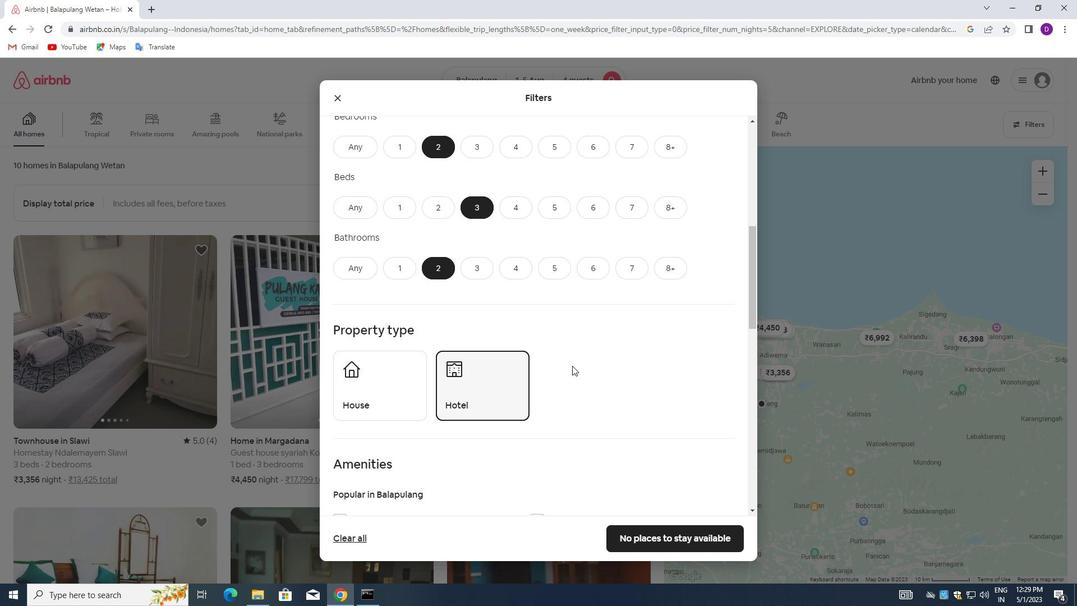 
Action: Mouse scrolled (572, 365) with delta (0, 0)
Screenshot: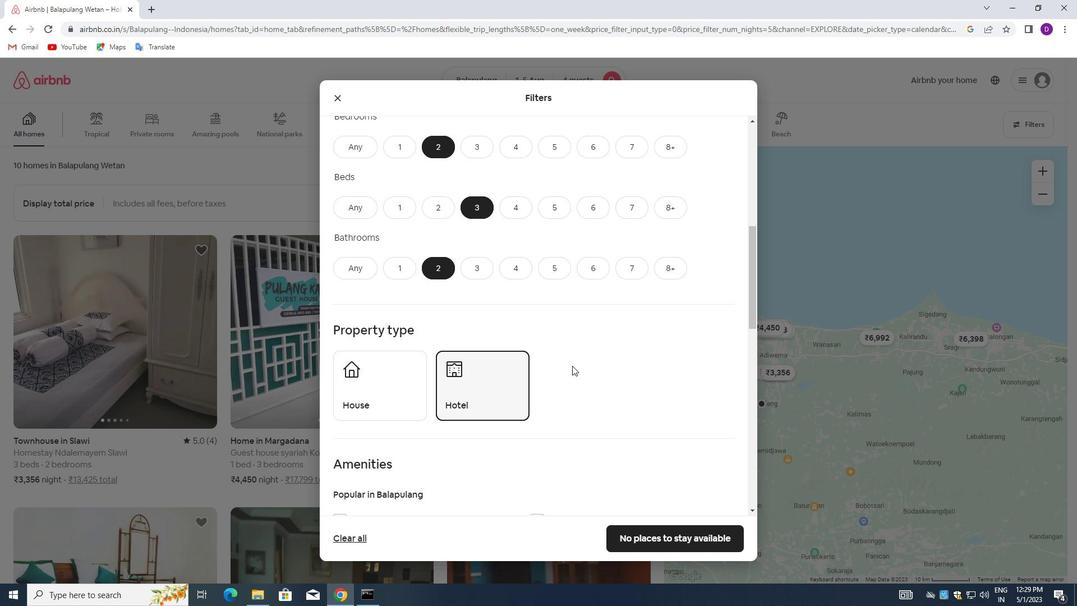 
Action: Mouse moved to (563, 363)
Screenshot: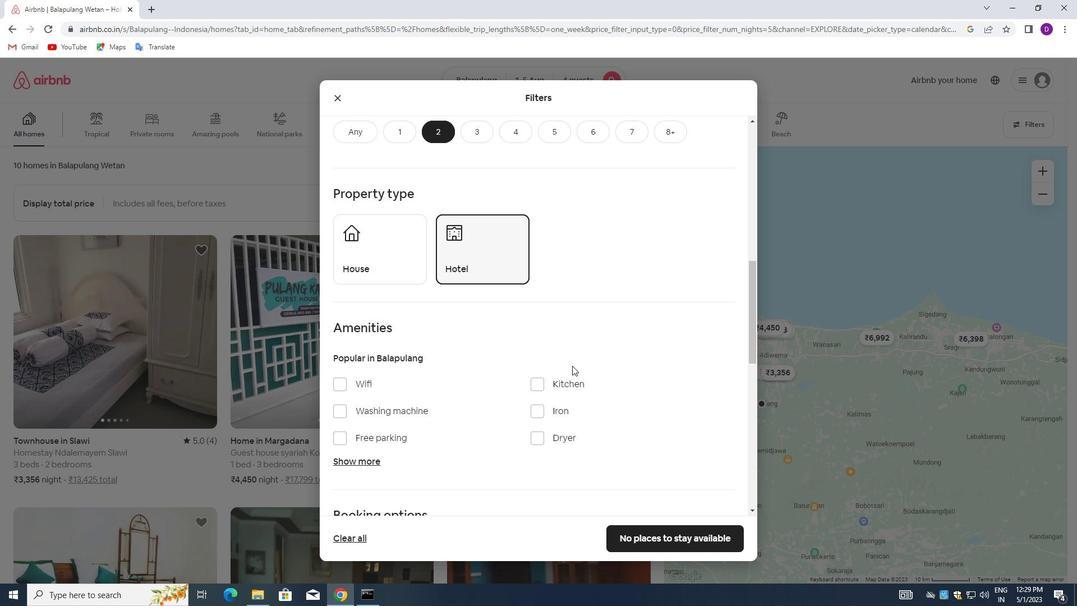 
Action: Mouse scrolled (563, 363) with delta (0, 0)
Screenshot: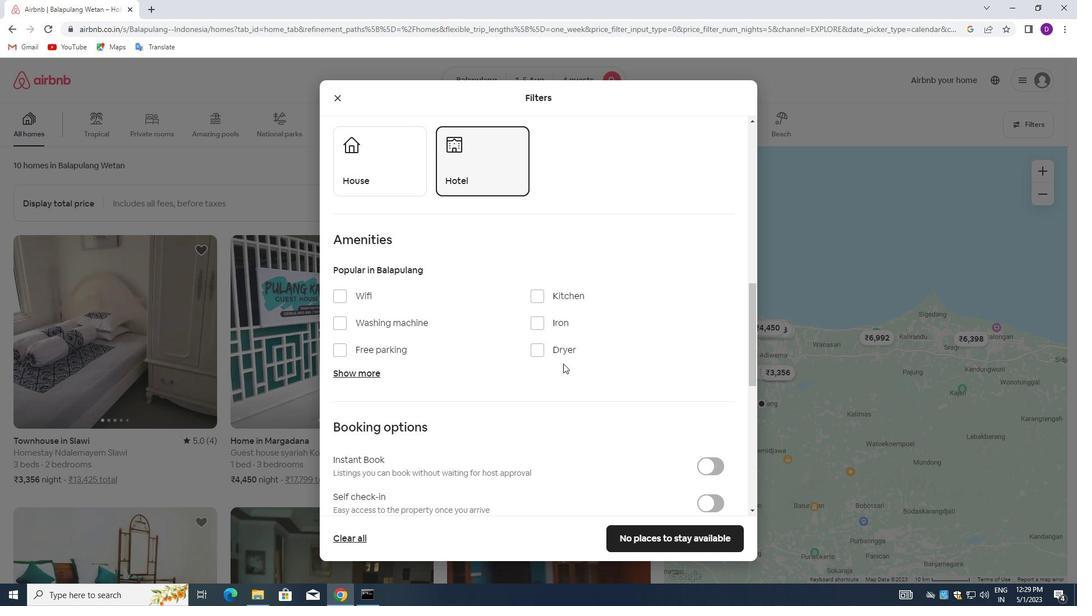 
Action: Mouse moved to (587, 362)
Screenshot: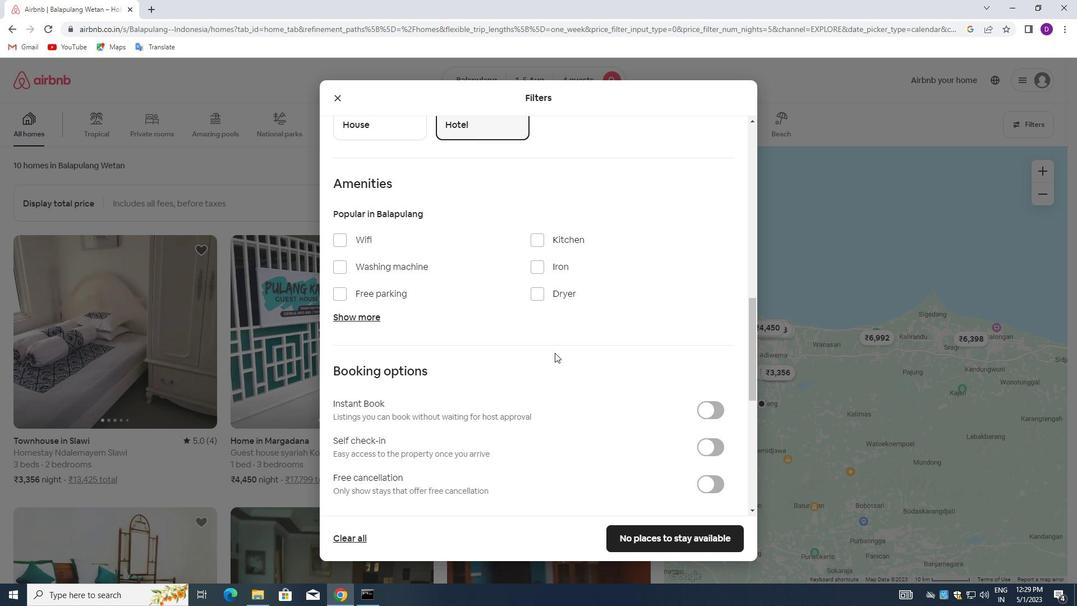 
Action: Mouse scrolled (587, 361) with delta (0, 0)
Screenshot: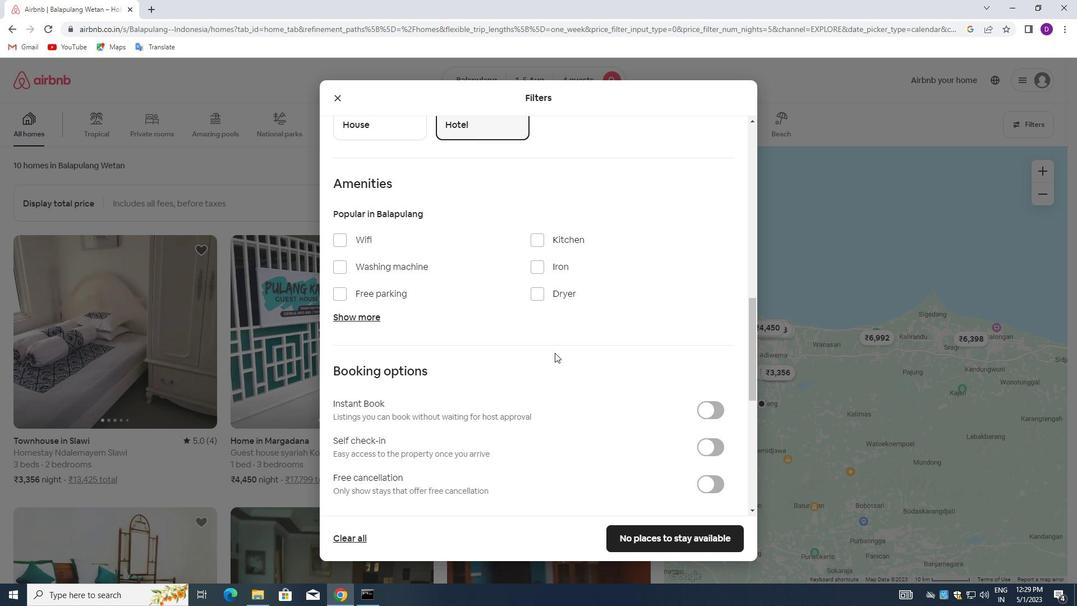 
Action: Mouse scrolled (587, 361) with delta (0, 0)
Screenshot: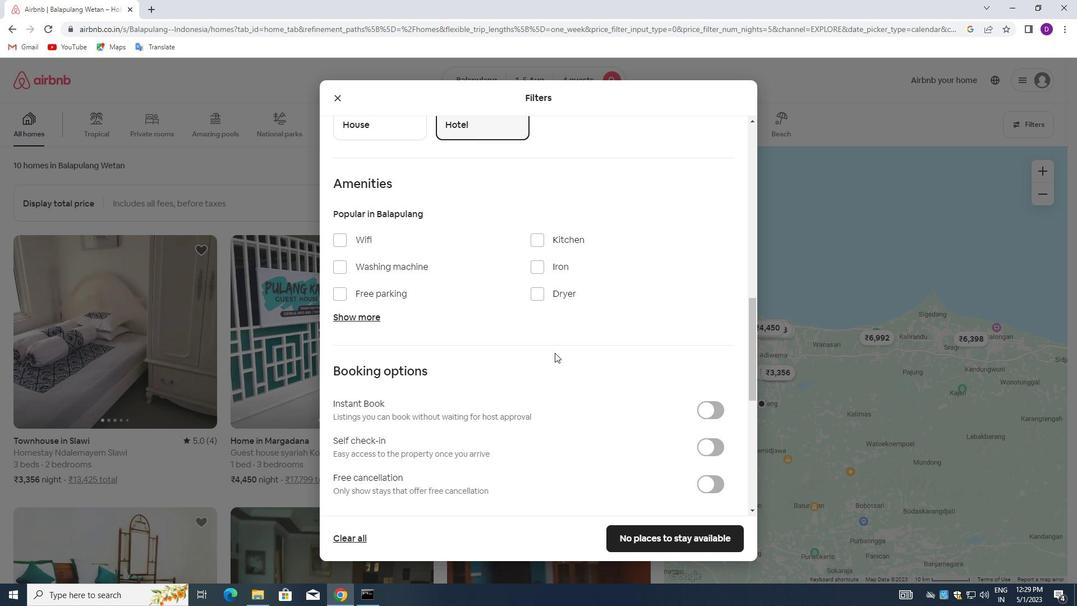 
Action: Mouse moved to (702, 335)
Screenshot: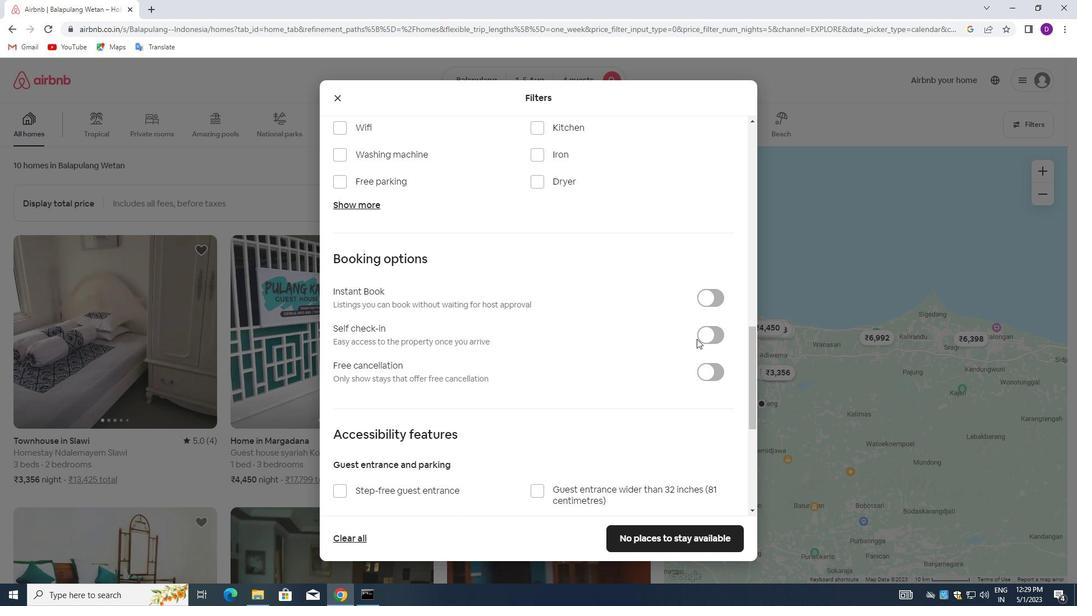 
Action: Mouse pressed left at (702, 335)
Screenshot: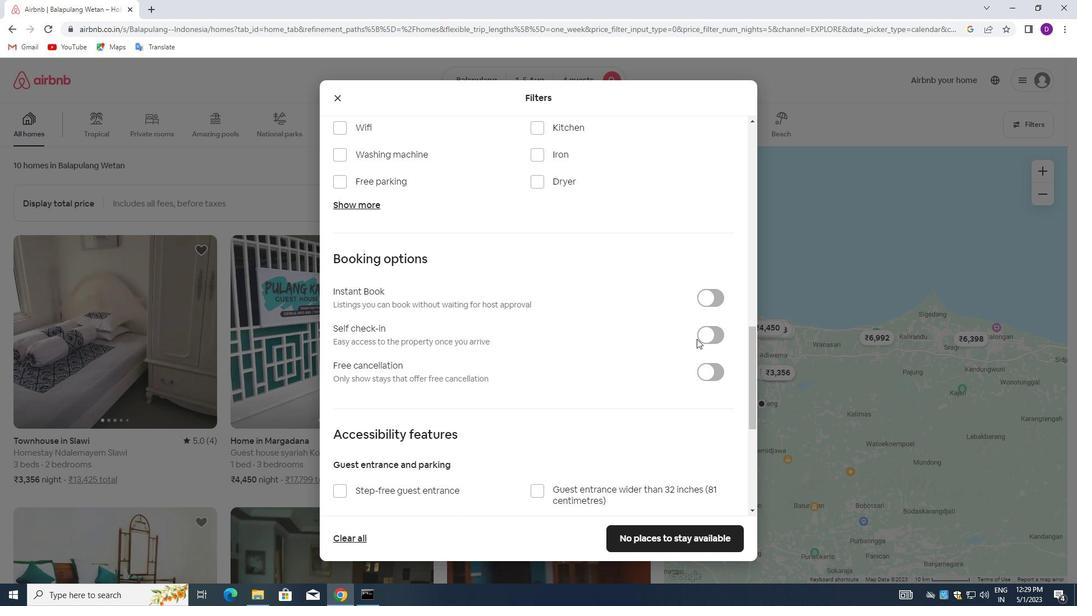 
Action: Mouse moved to (497, 372)
Screenshot: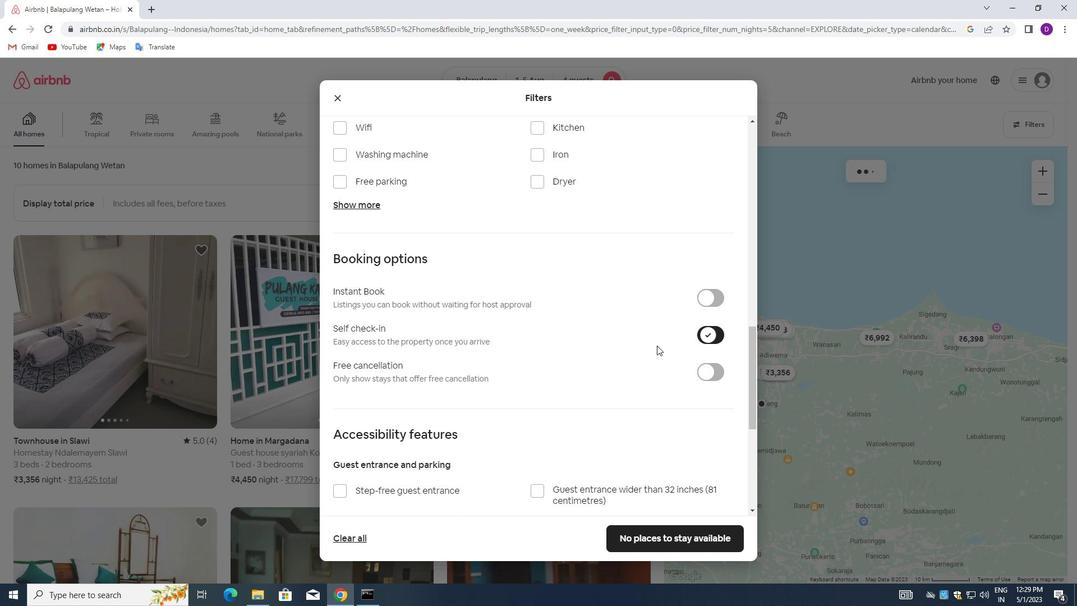 
Action: Mouse scrolled (497, 371) with delta (0, 0)
Screenshot: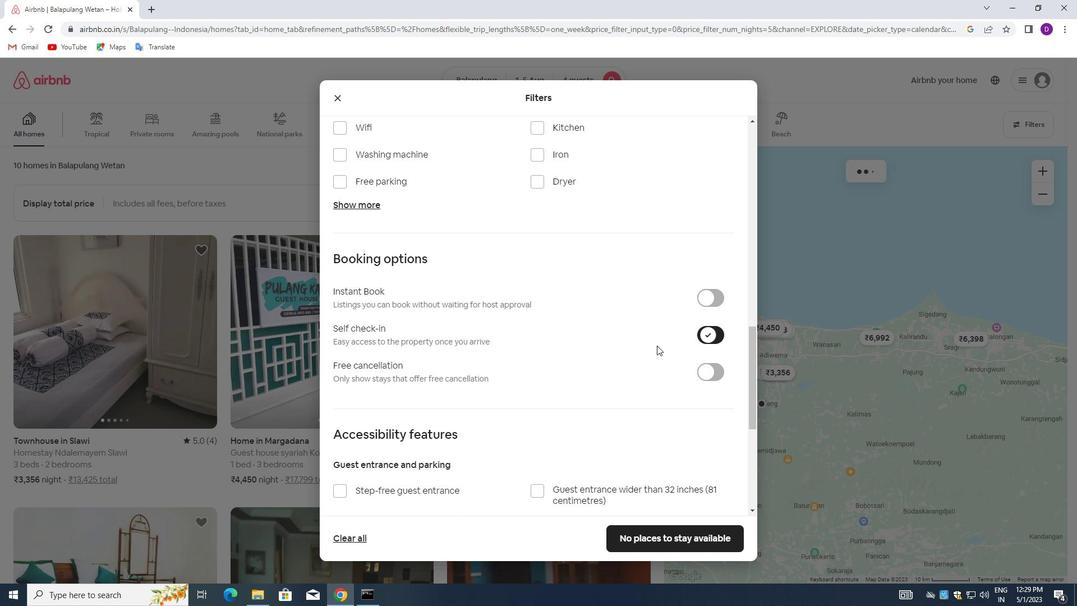 
Action: Mouse moved to (495, 372)
Screenshot: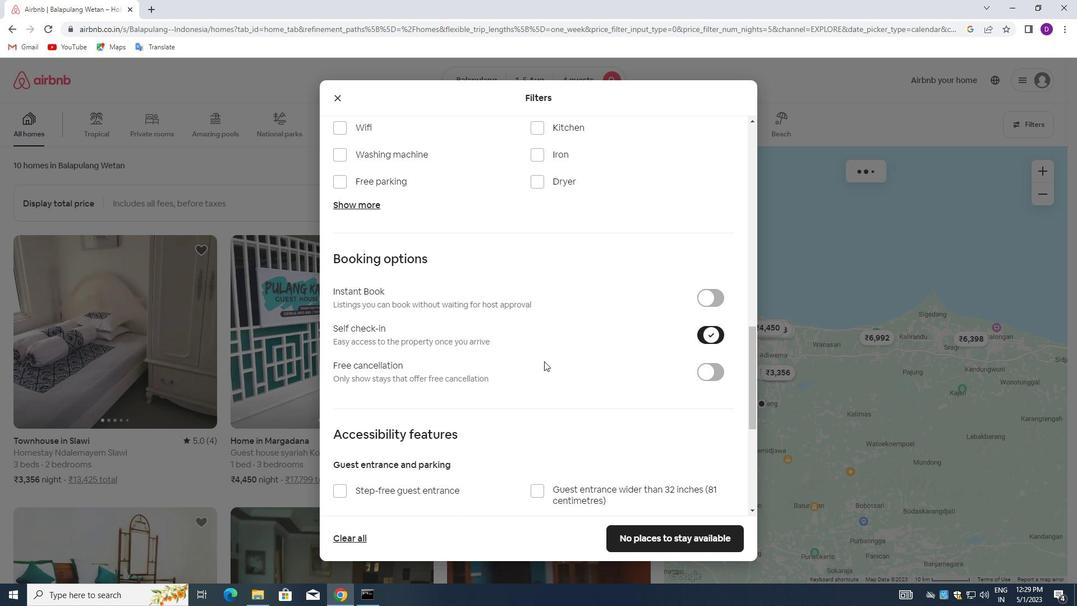 
Action: Mouse scrolled (495, 372) with delta (0, 0)
Screenshot: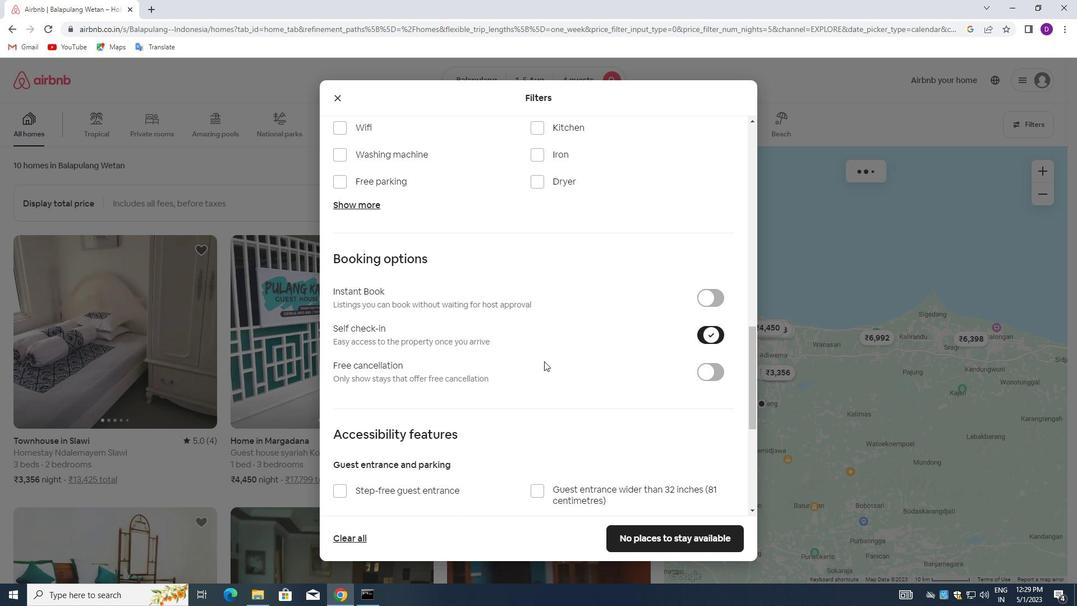 
Action: Mouse moved to (495, 372)
Screenshot: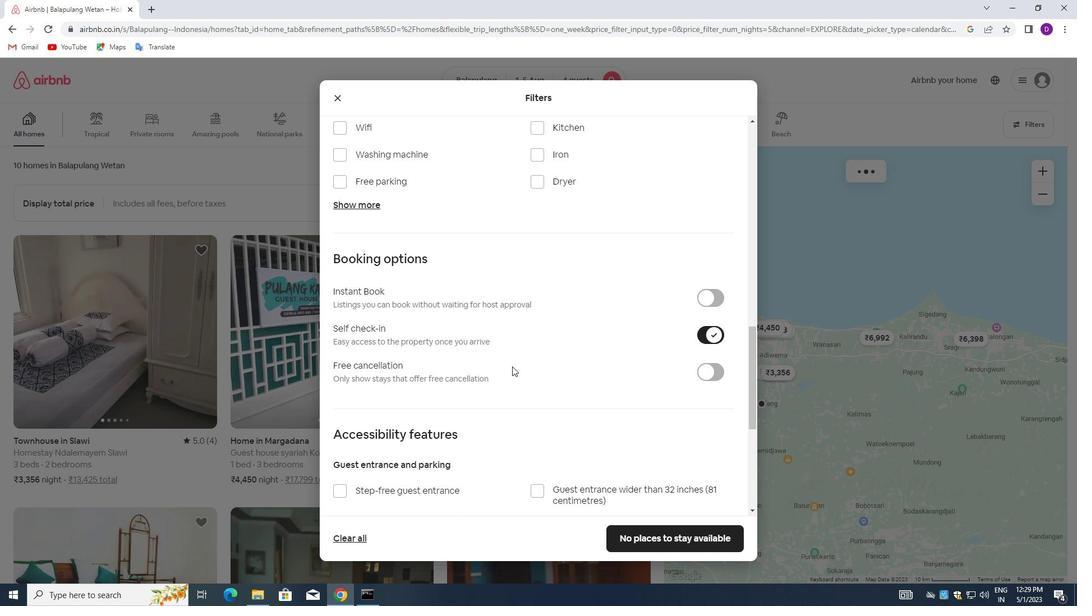 
Action: Mouse scrolled (495, 372) with delta (0, 0)
Screenshot: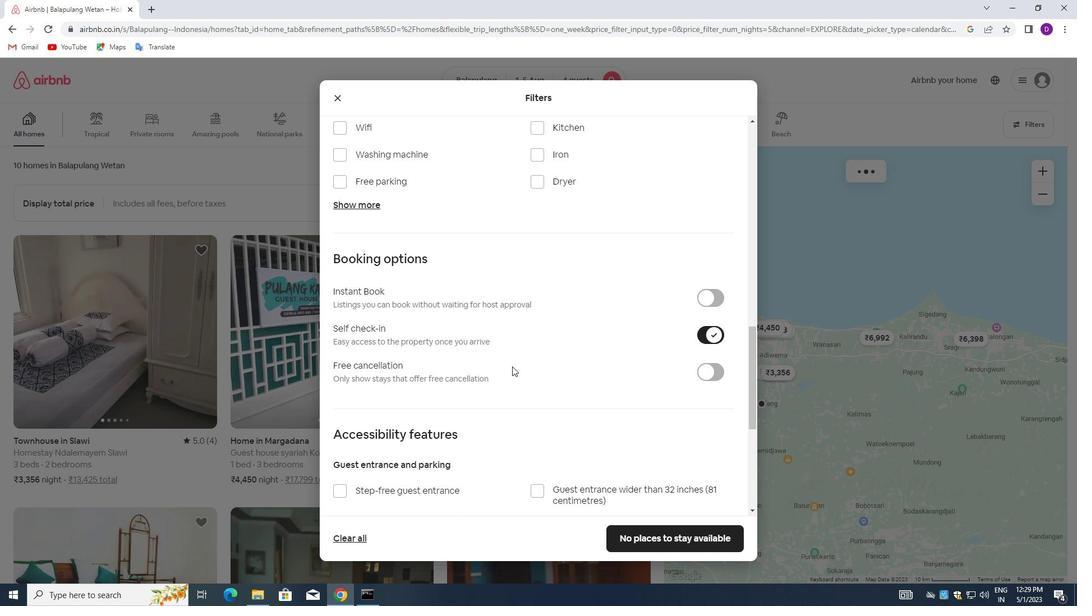 
Action: Mouse moved to (494, 373)
Screenshot: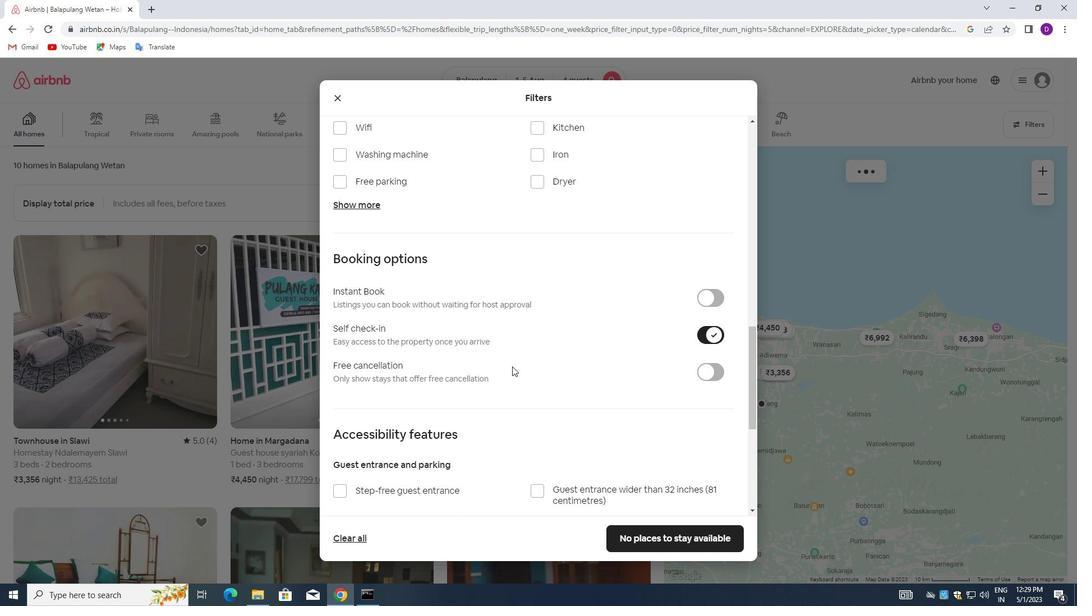 
Action: Mouse scrolled (494, 372) with delta (0, 0)
Screenshot: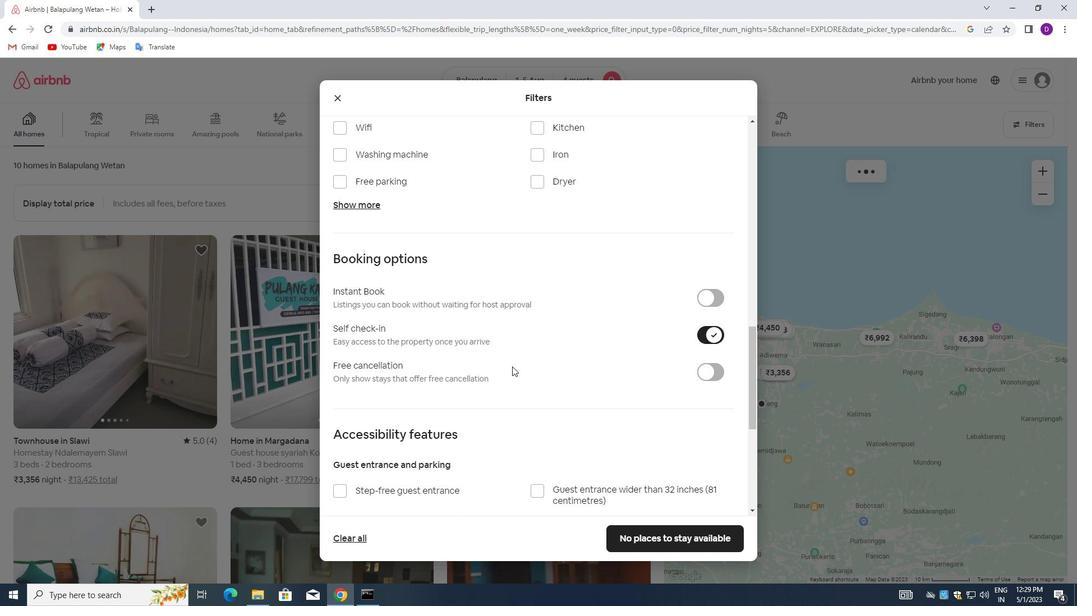 
Action: Mouse scrolled (494, 372) with delta (0, 0)
Screenshot: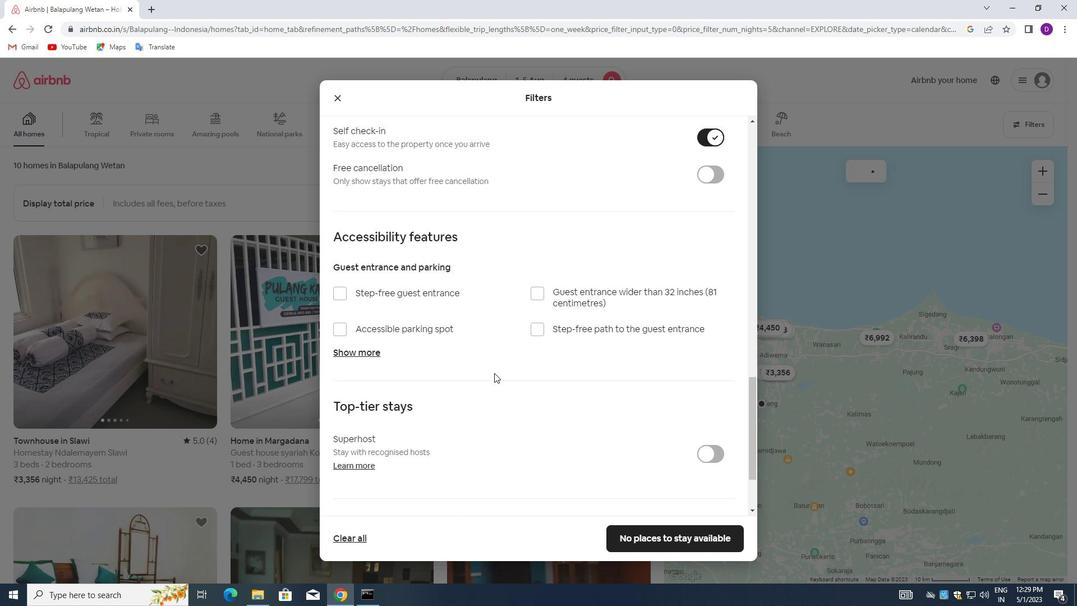 
Action: Mouse moved to (494, 373)
Screenshot: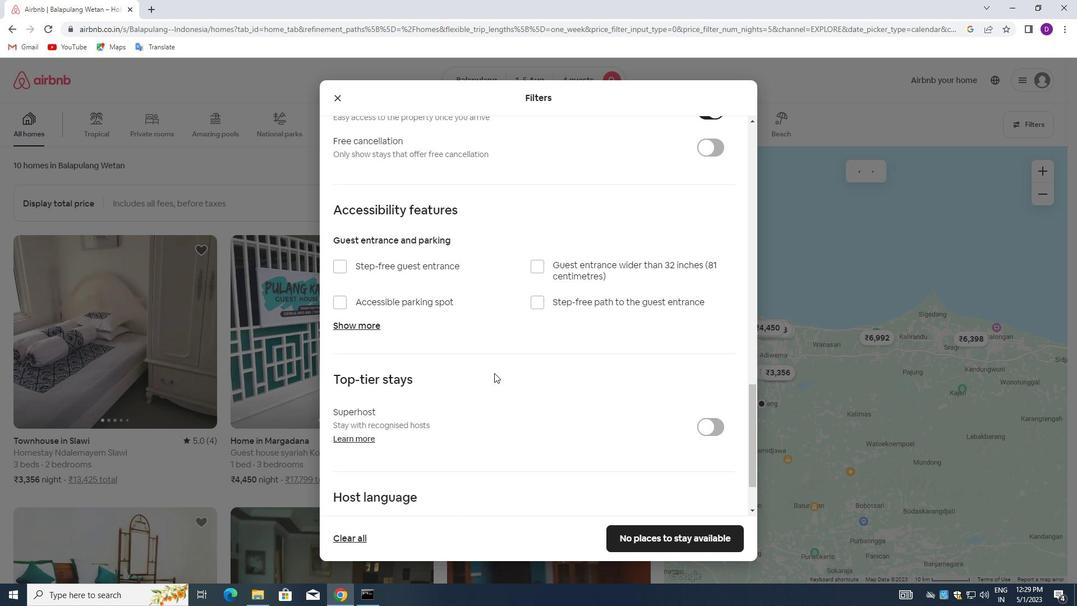 
Action: Mouse scrolled (494, 372) with delta (0, 0)
Screenshot: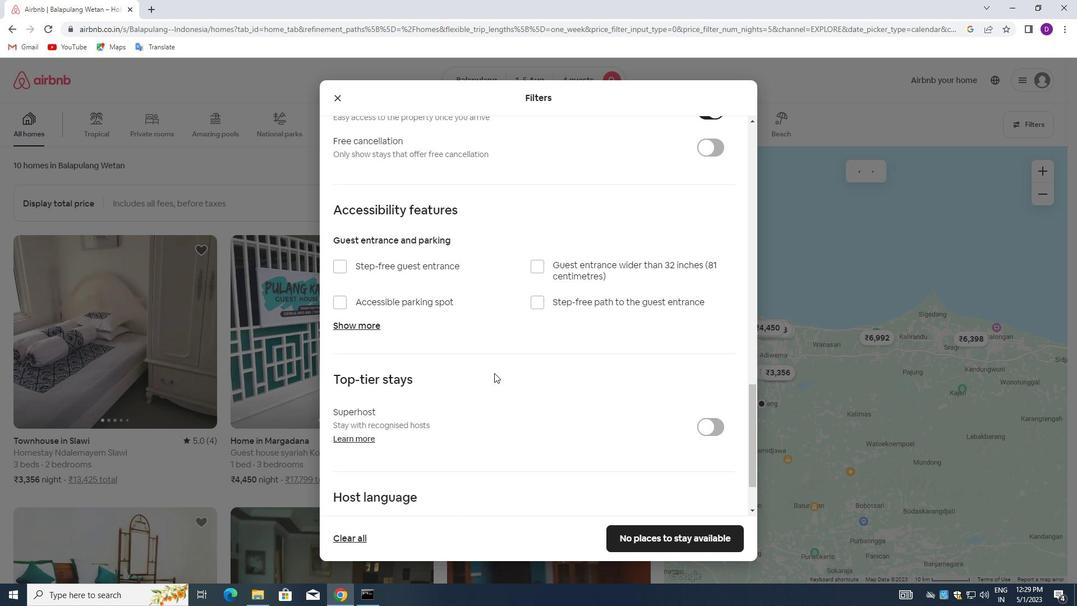 
Action: Mouse moved to (492, 376)
Screenshot: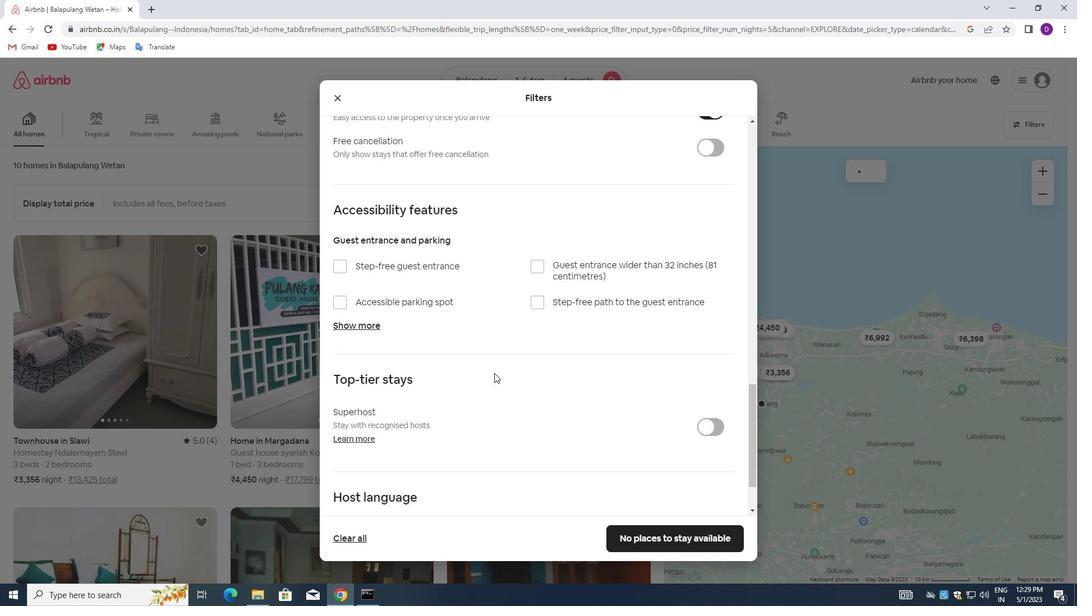 
Action: Mouse scrolled (492, 375) with delta (0, 0)
Screenshot: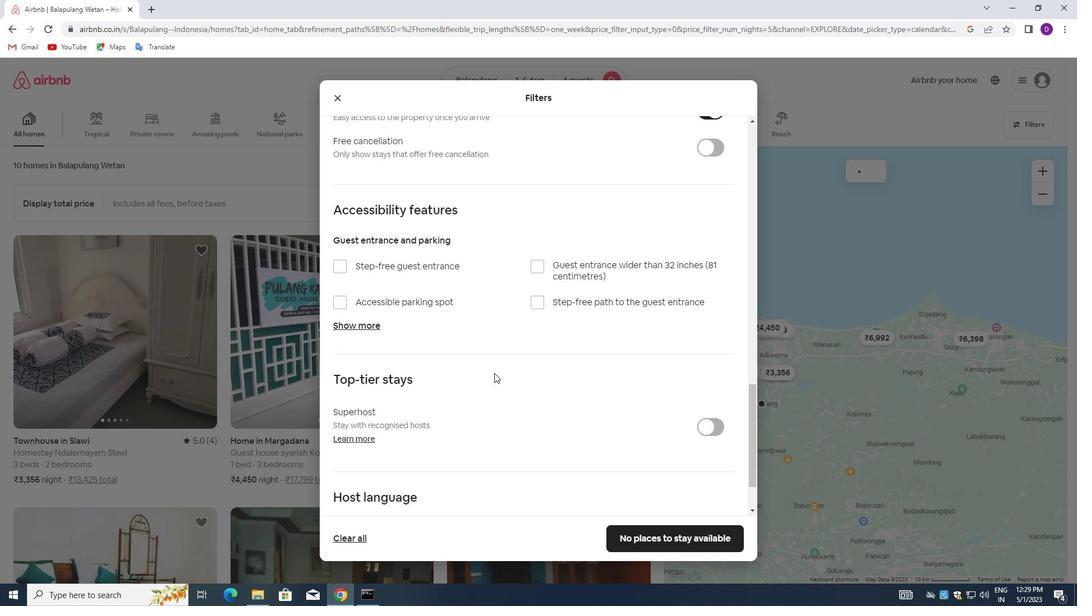 
Action: Mouse moved to (489, 379)
Screenshot: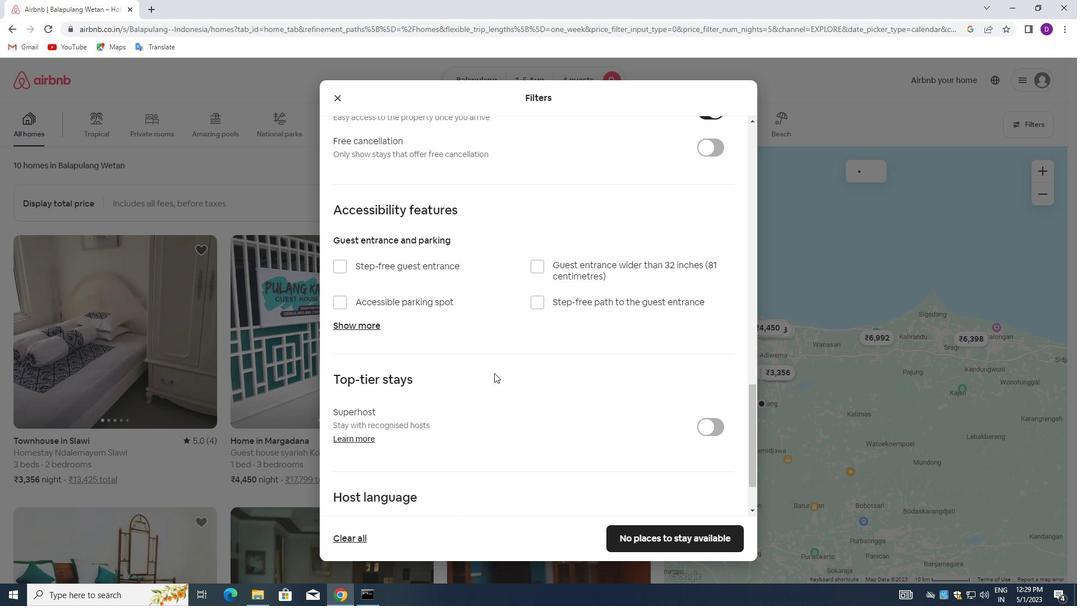 
Action: Mouse scrolled (489, 378) with delta (0, 0)
Screenshot: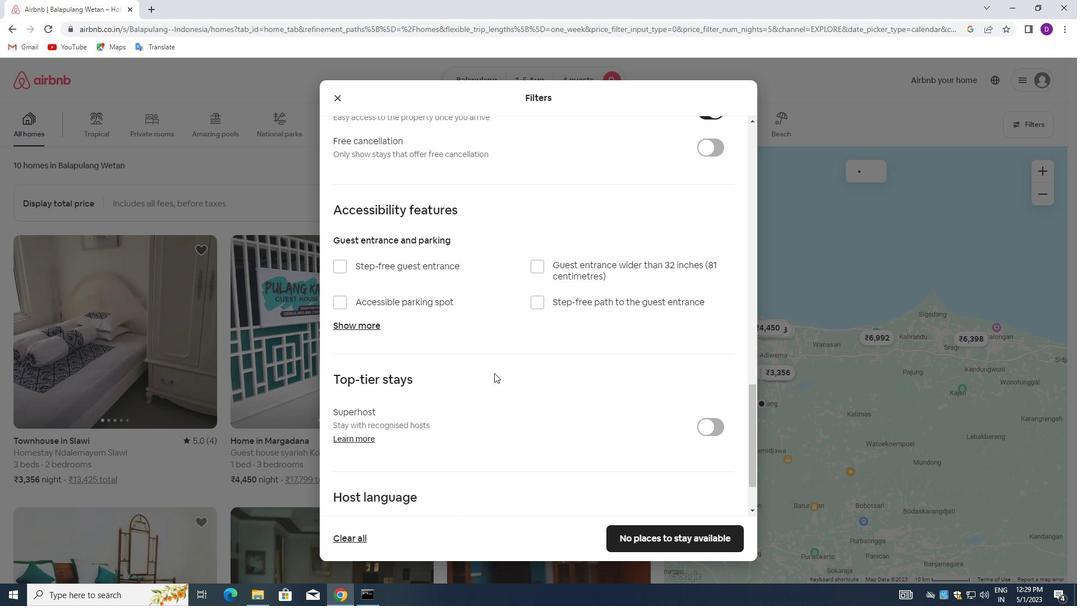 
Action: Mouse moved to (487, 381)
Screenshot: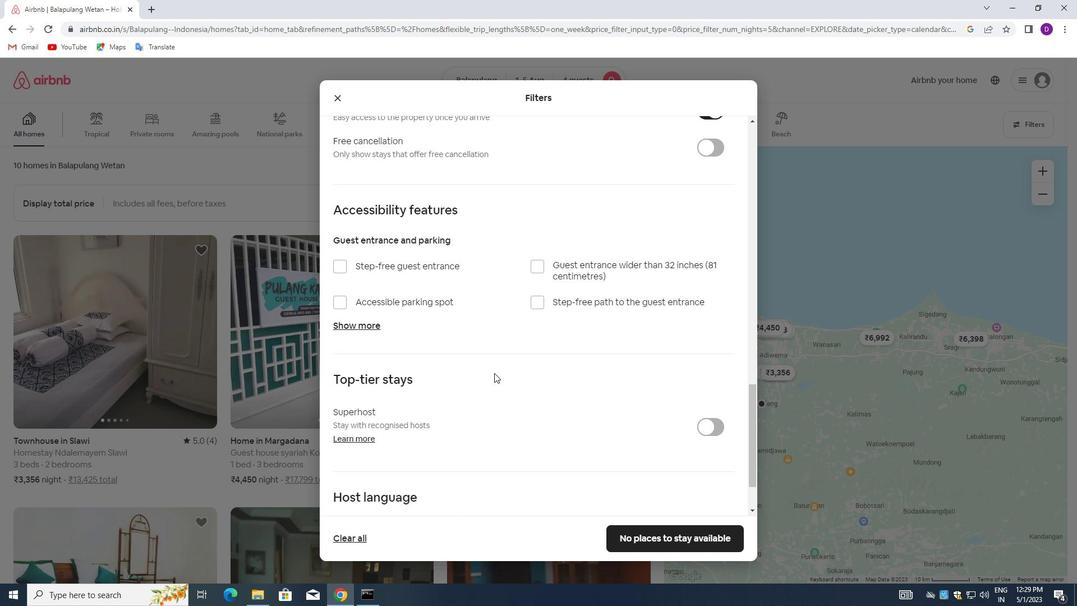 
Action: Mouse scrolled (487, 380) with delta (0, 0)
Screenshot: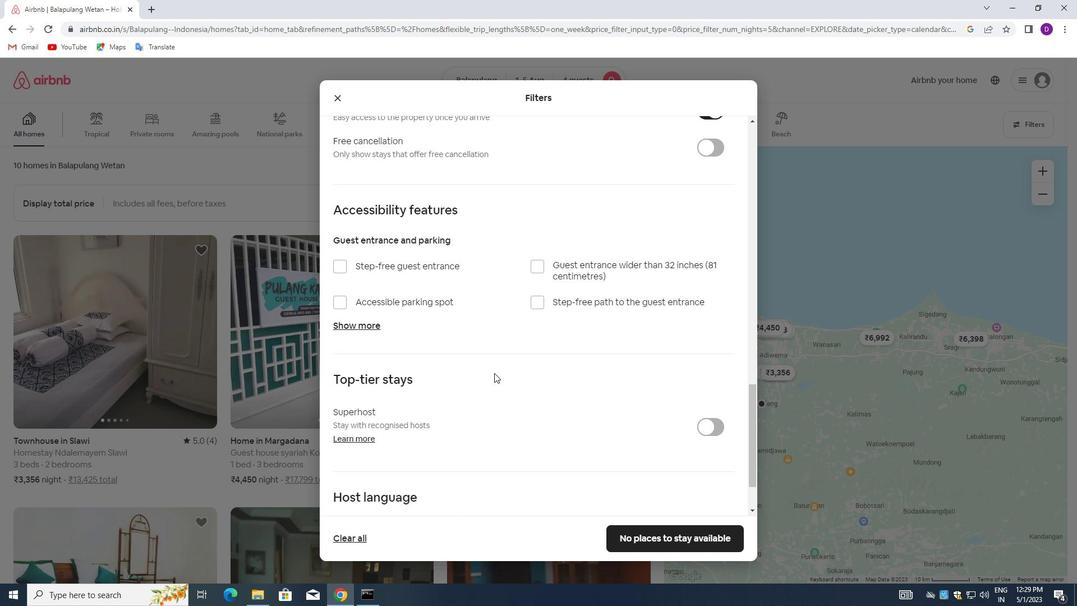 
Action: Mouse moved to (484, 384)
Screenshot: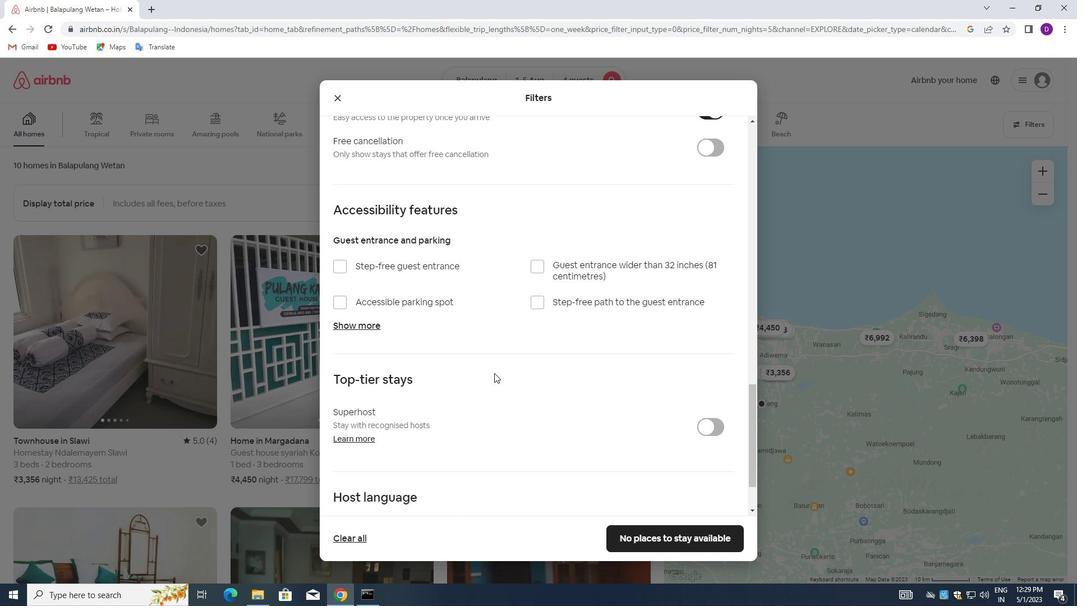 
Action: Mouse scrolled (484, 383) with delta (0, 0)
Screenshot: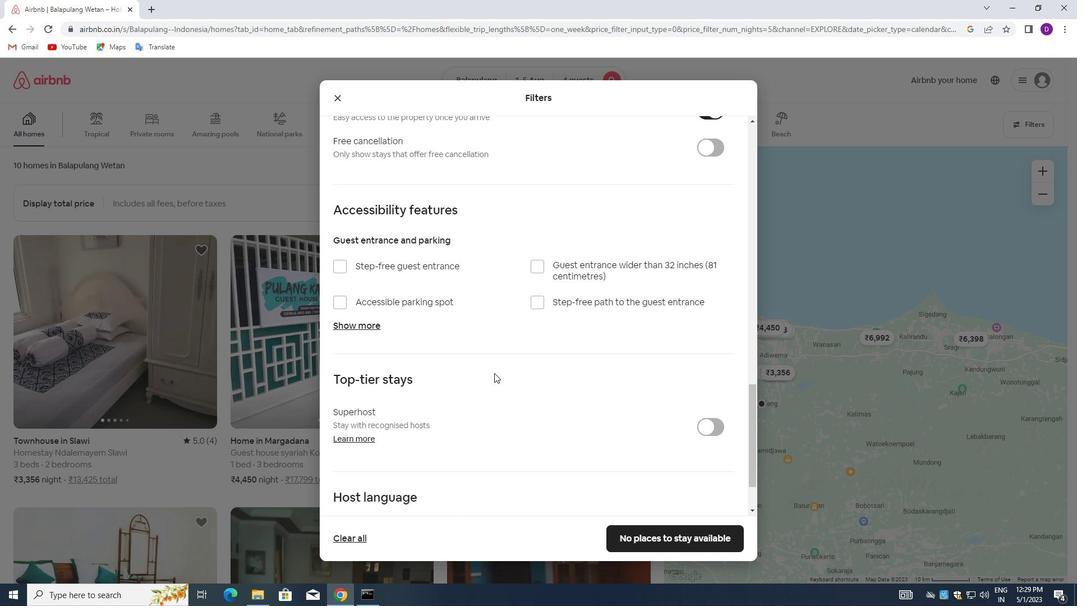 
Action: Mouse moved to (450, 405)
Screenshot: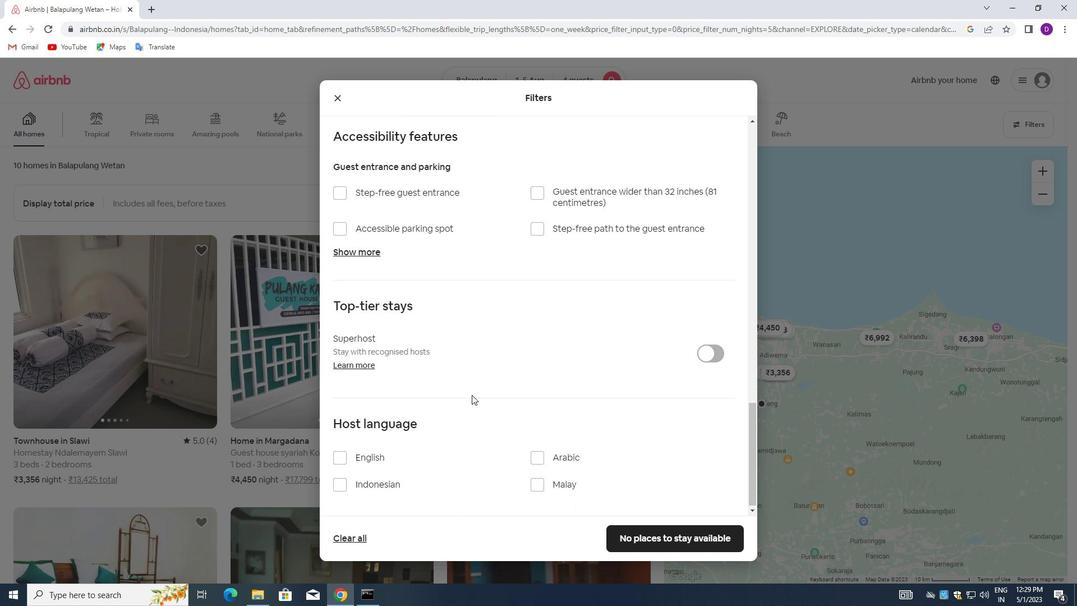 
Action: Mouse scrolled (450, 404) with delta (0, 0)
Screenshot: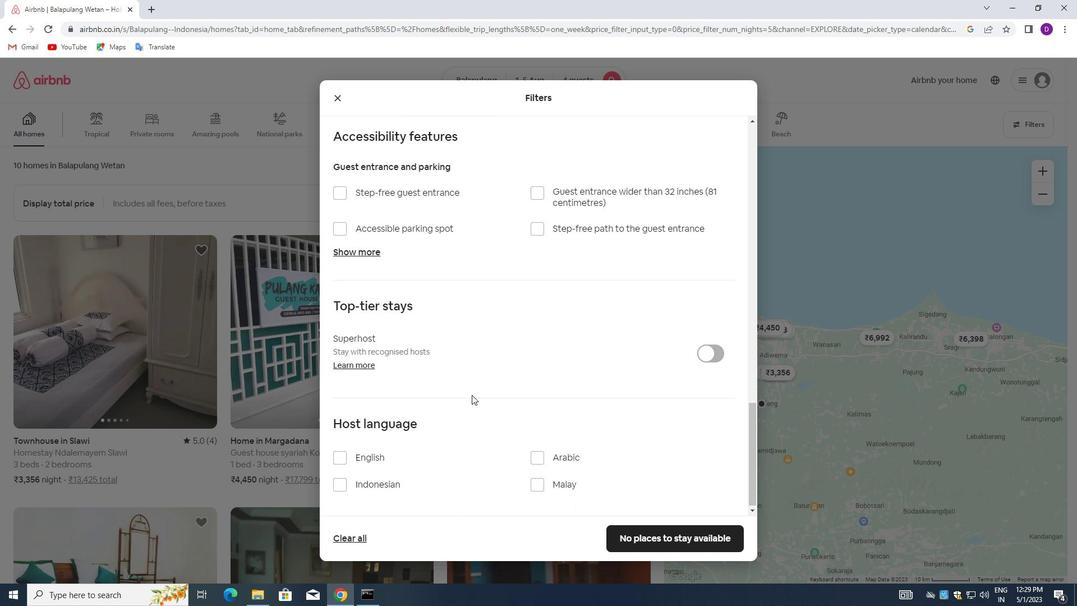 
Action: Mouse moved to (446, 408)
Screenshot: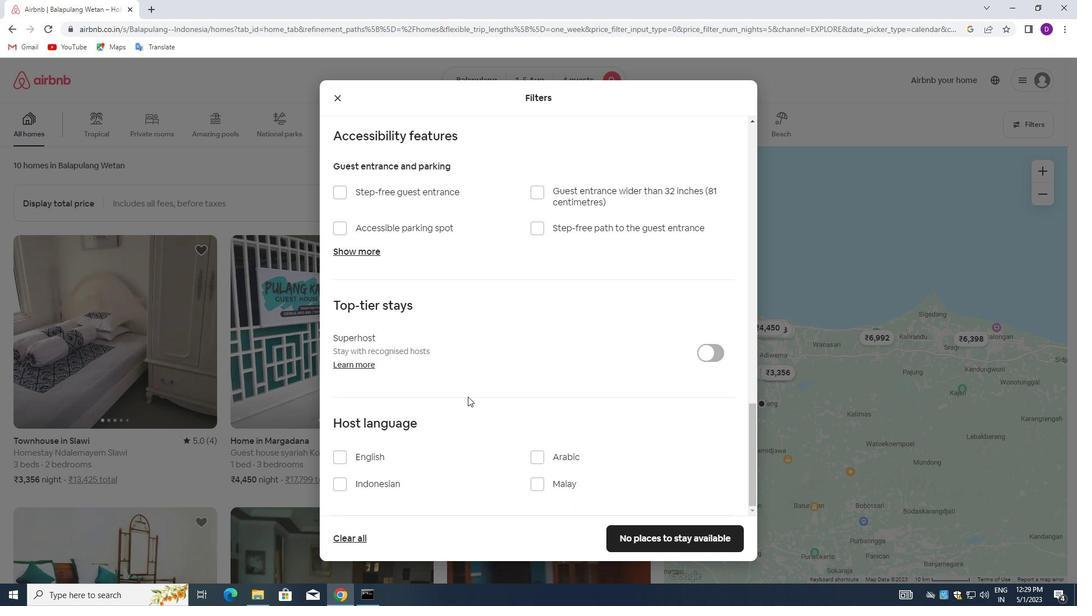 
Action: Mouse scrolled (446, 407) with delta (0, 0)
Screenshot: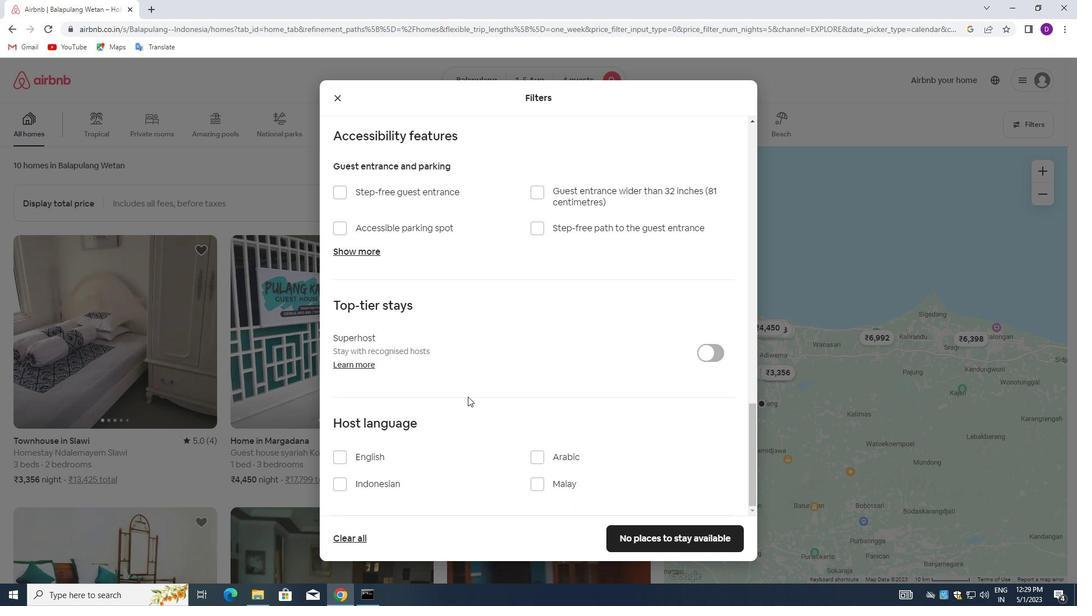 
Action: Mouse moved to (440, 412)
Screenshot: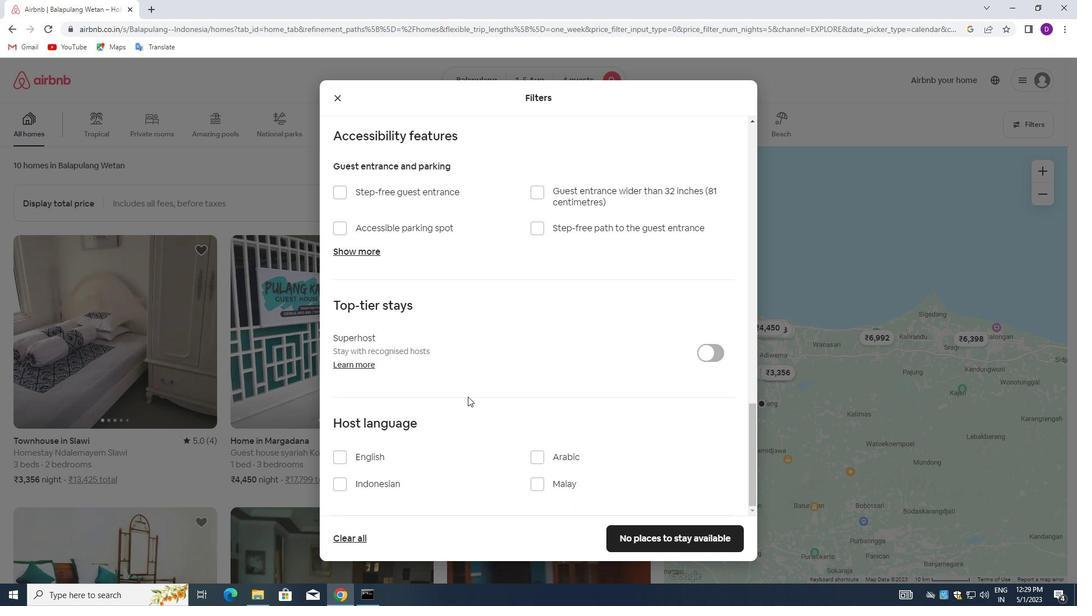 
Action: Mouse scrolled (440, 412) with delta (0, 0)
Screenshot: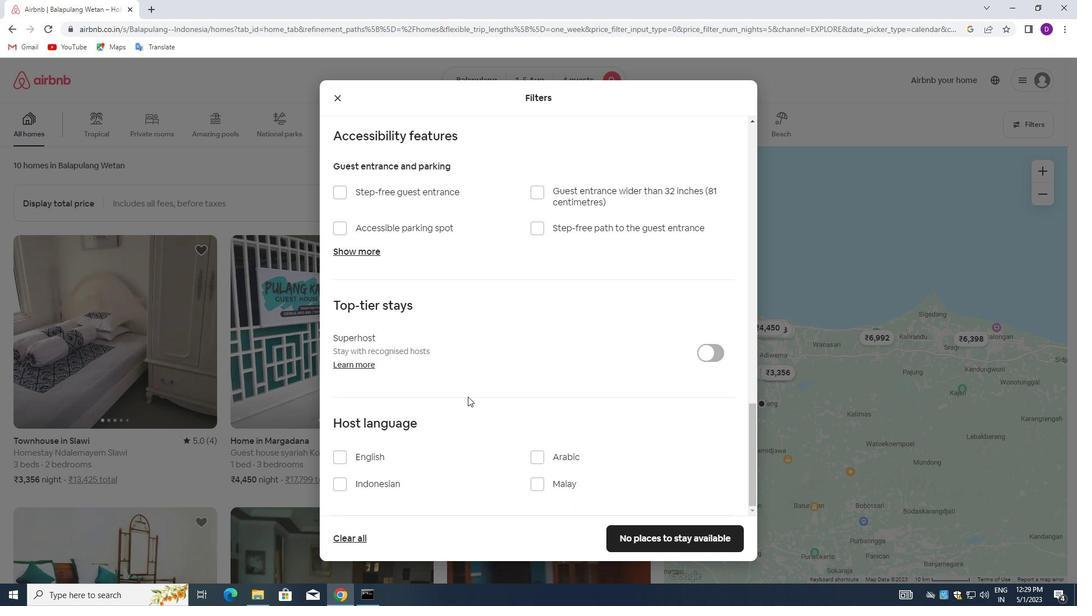 
Action: Mouse moved to (427, 421)
Screenshot: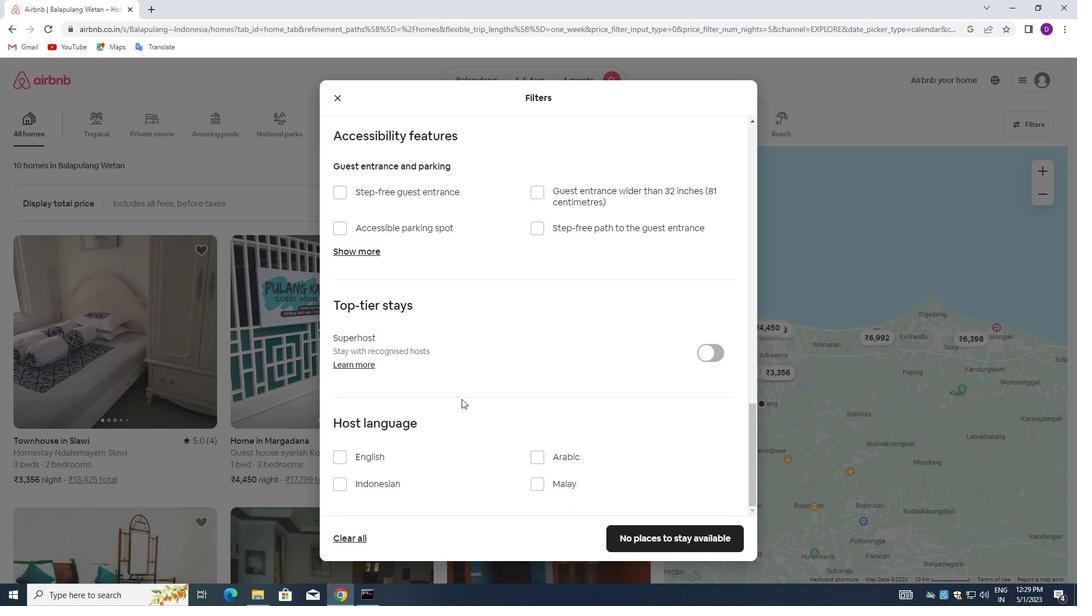 
Action: Mouse scrolled (427, 420) with delta (0, 0)
Screenshot: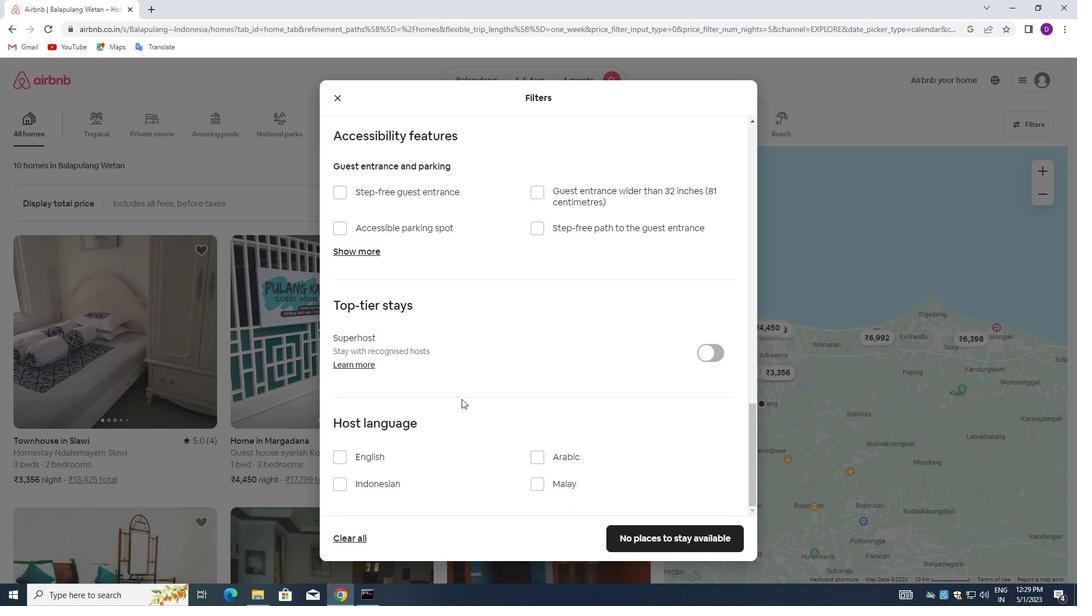 
Action: Mouse moved to (343, 457)
Screenshot: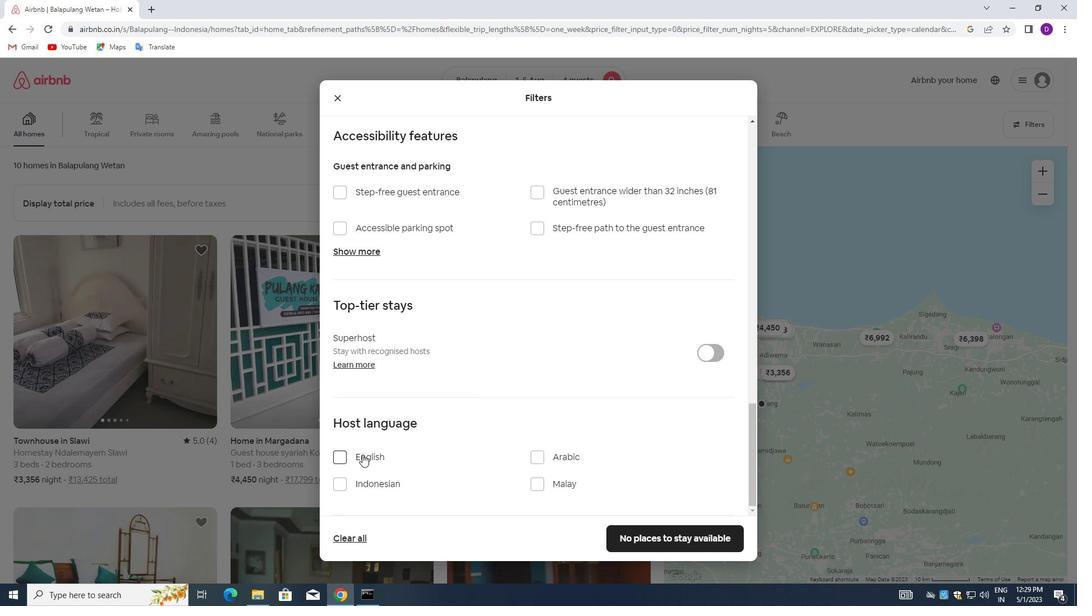 
Action: Mouse pressed left at (343, 457)
Screenshot: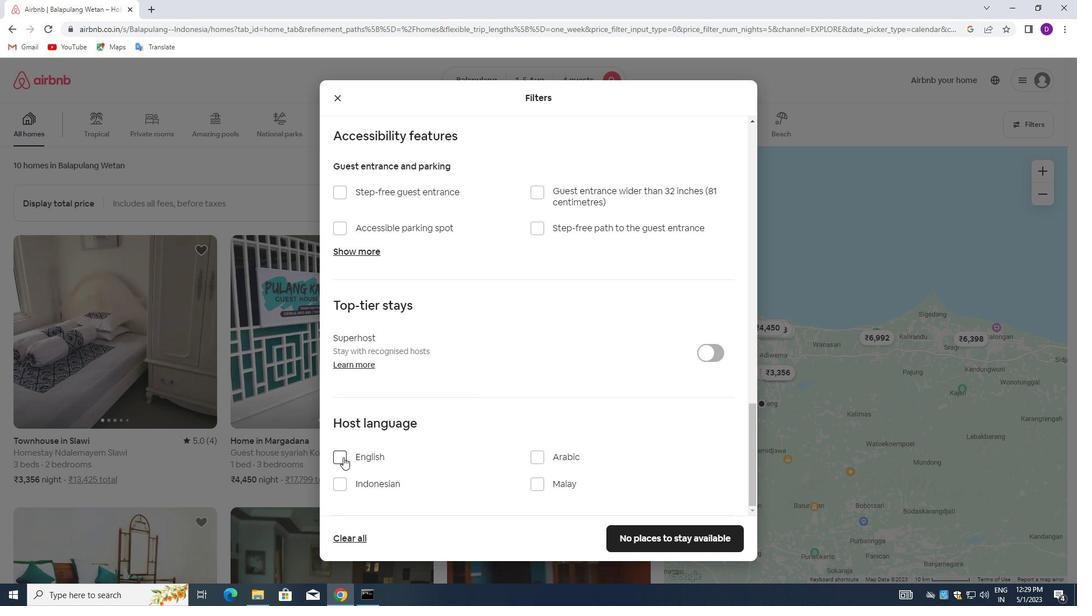 
Action: Mouse moved to (661, 531)
Screenshot: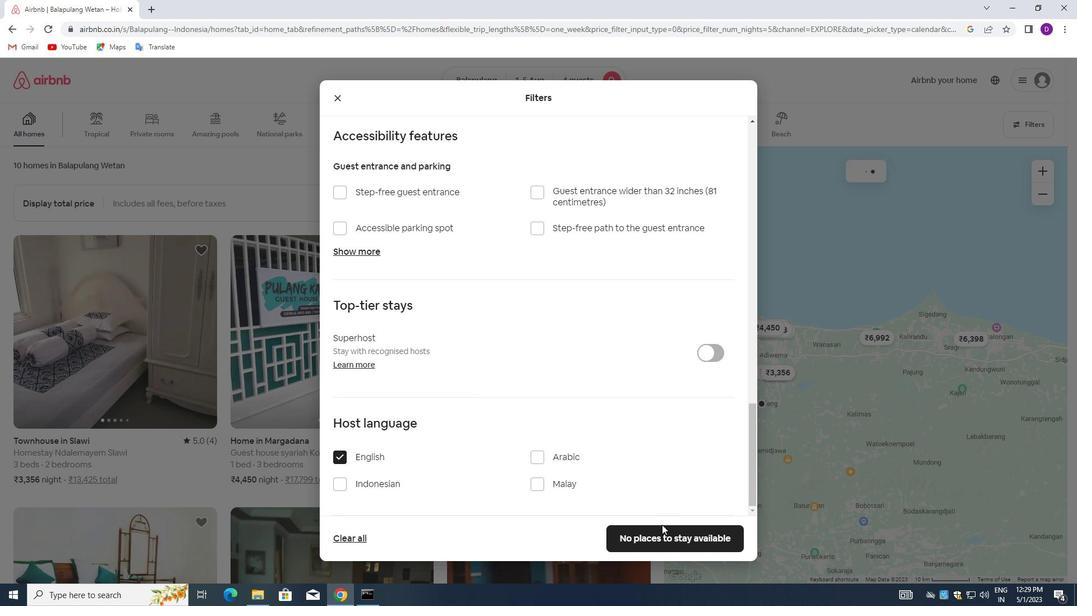 
Action: Mouse pressed left at (661, 531)
Screenshot: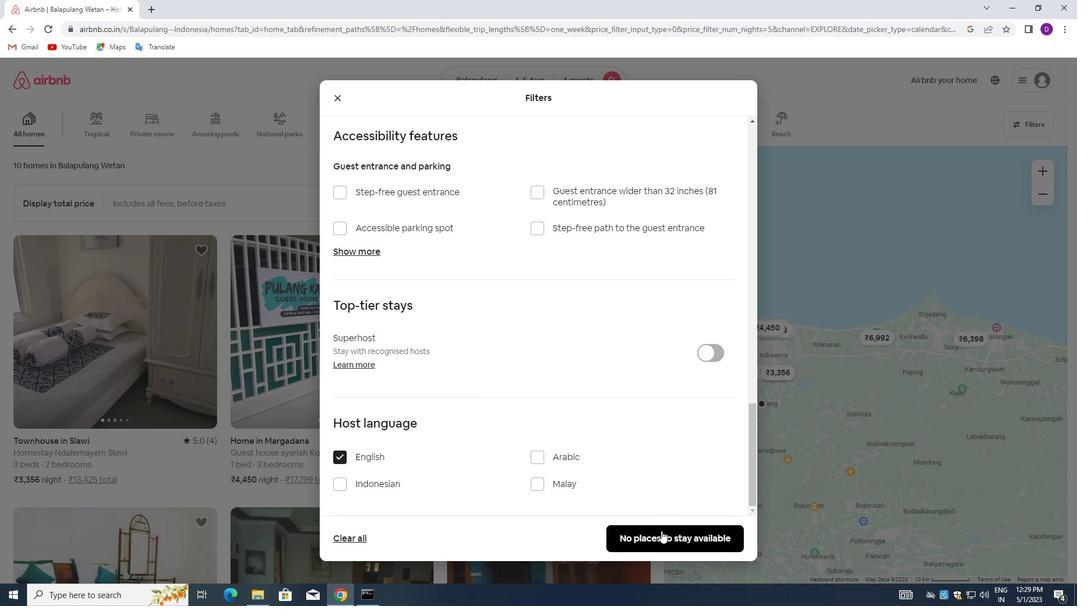 
Action: Mouse moved to (643, 480)
Screenshot: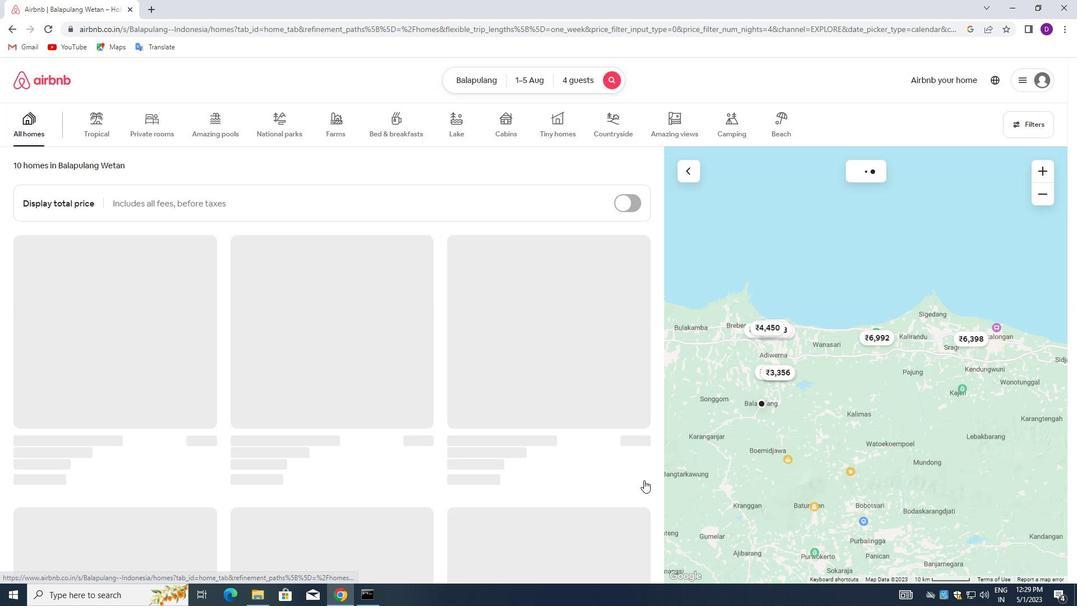 
